 Task: In the Contact  Ellie.Carter@nachi-fujikoshi.co.jp, Create email and send with subject: 'We're Thrilled to Welcome You ', and with mail content 'Good Morning!_x000D_
Ignite your passion for success. Our groundbreaking solution will unleash your potential and open doors to endless opportunities in your industry._x000D_
Best Regards', attach the document: Proposal.doc and insert image: visitingcard.jpg. Below Best Regards, write Wechat and insert the URL: 'www.wechat.com'. Mark checkbox to create task to follow up : In 3 business days . Logged in from softage.1@softage.net
Action: Mouse moved to (89, 60)
Screenshot: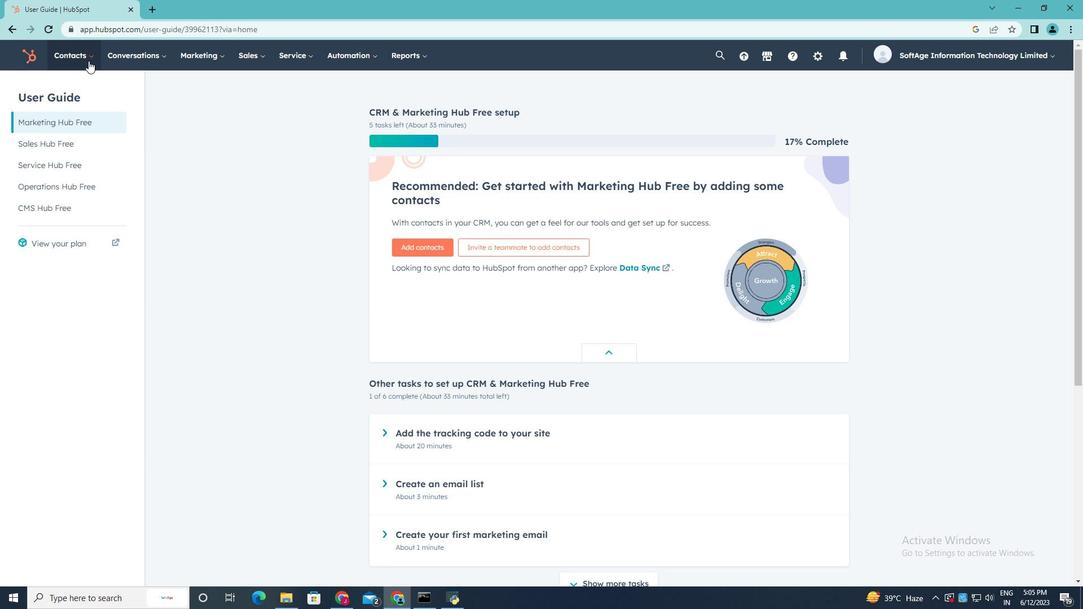 
Action: Mouse pressed left at (89, 60)
Screenshot: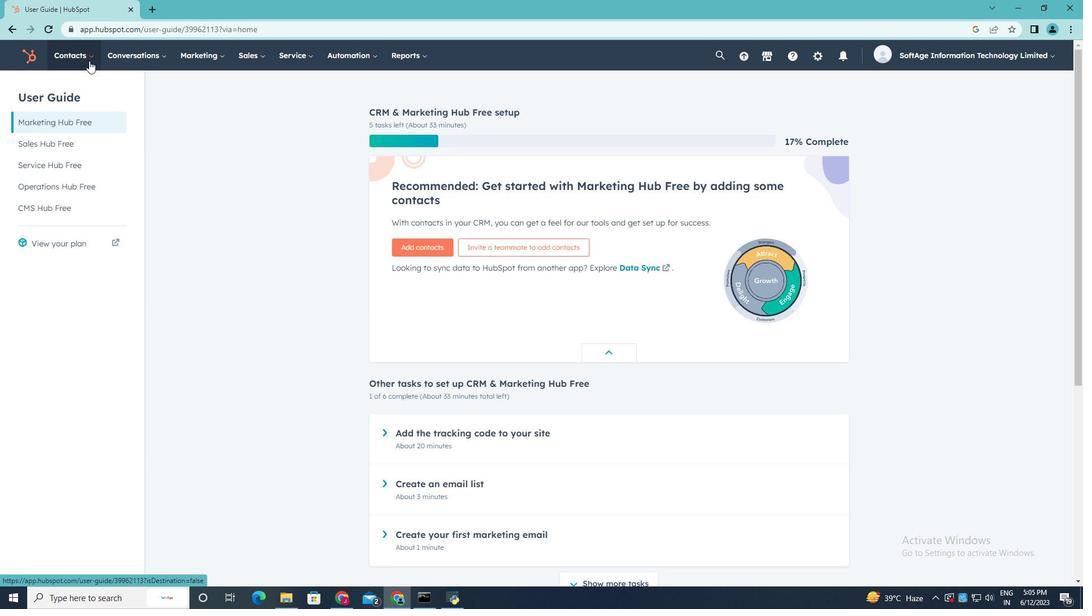 
Action: Mouse moved to (91, 91)
Screenshot: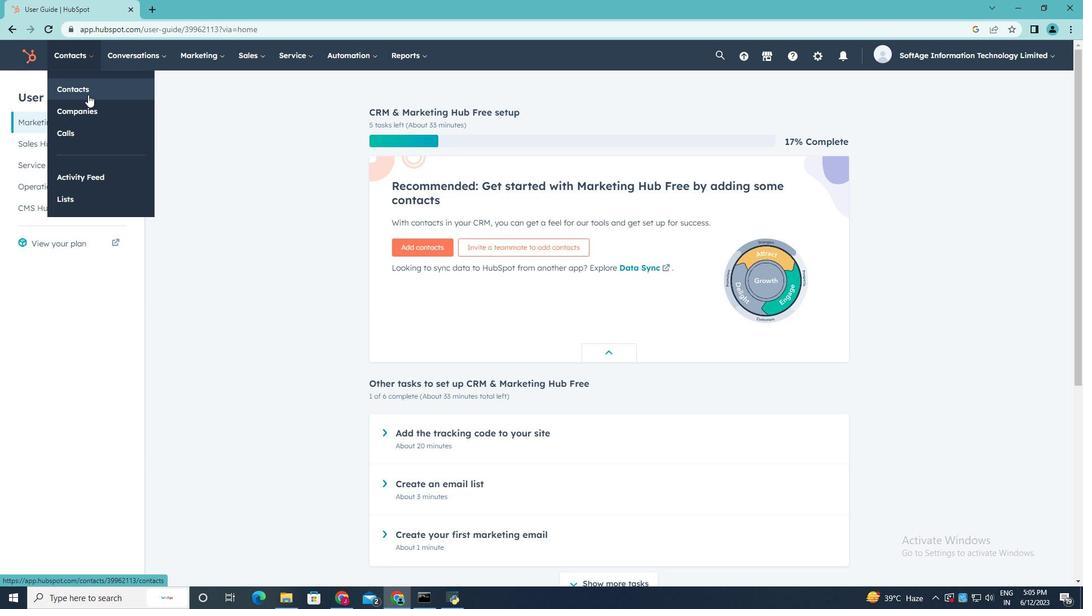 
Action: Mouse pressed left at (91, 91)
Screenshot: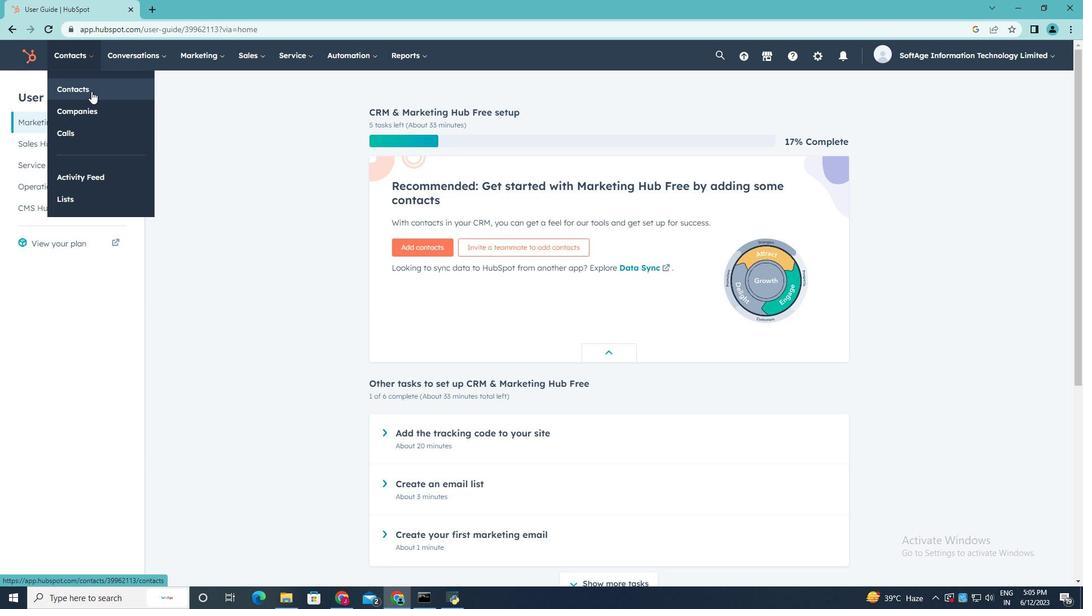 
Action: Mouse moved to (98, 186)
Screenshot: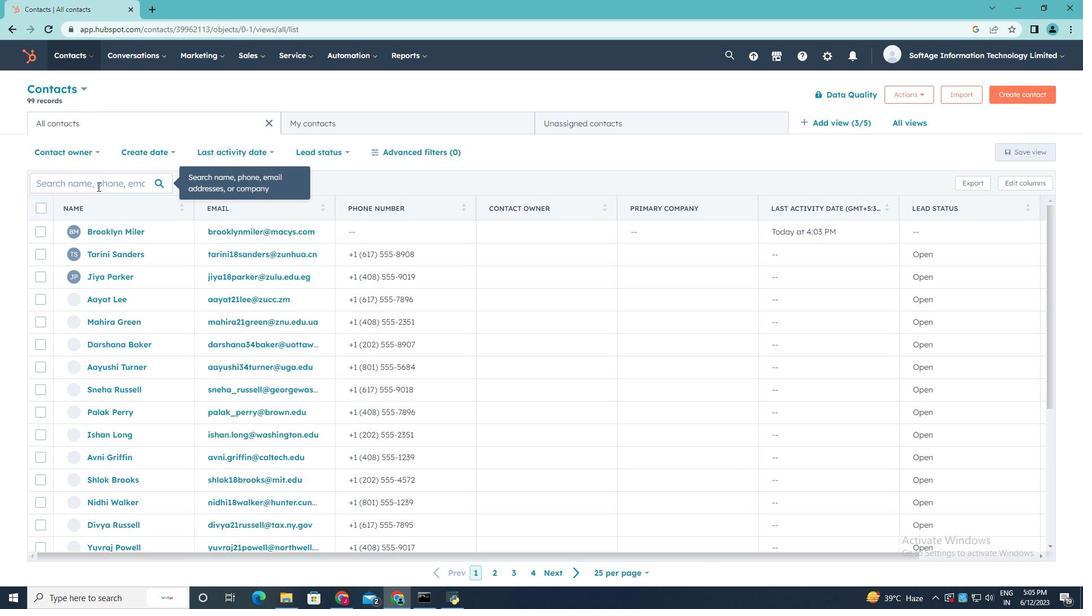 
Action: Mouse pressed left at (98, 186)
Screenshot: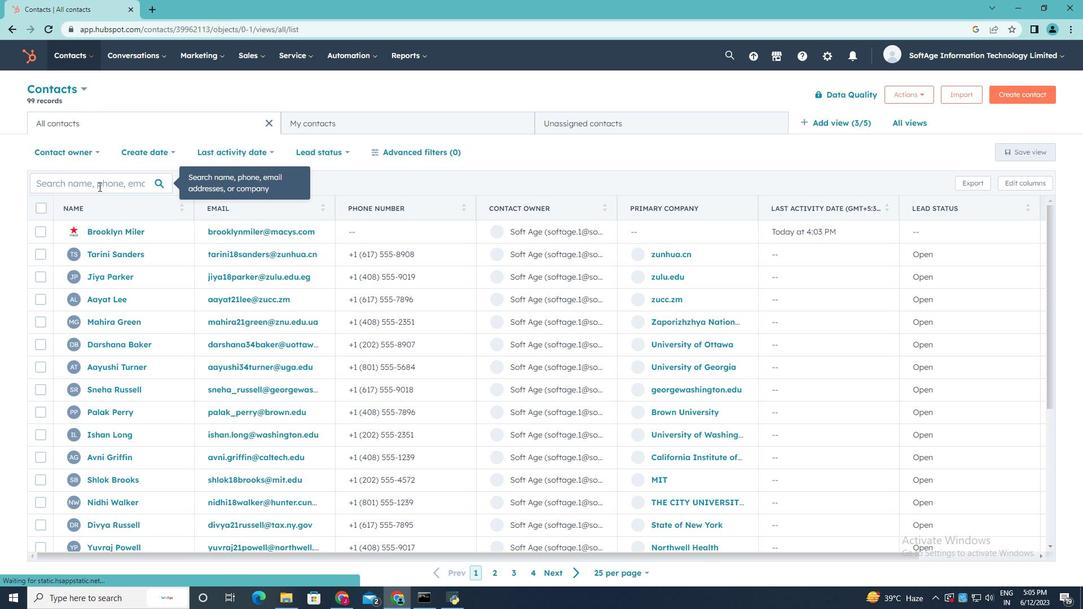 
Action: Mouse moved to (98, 186)
Screenshot: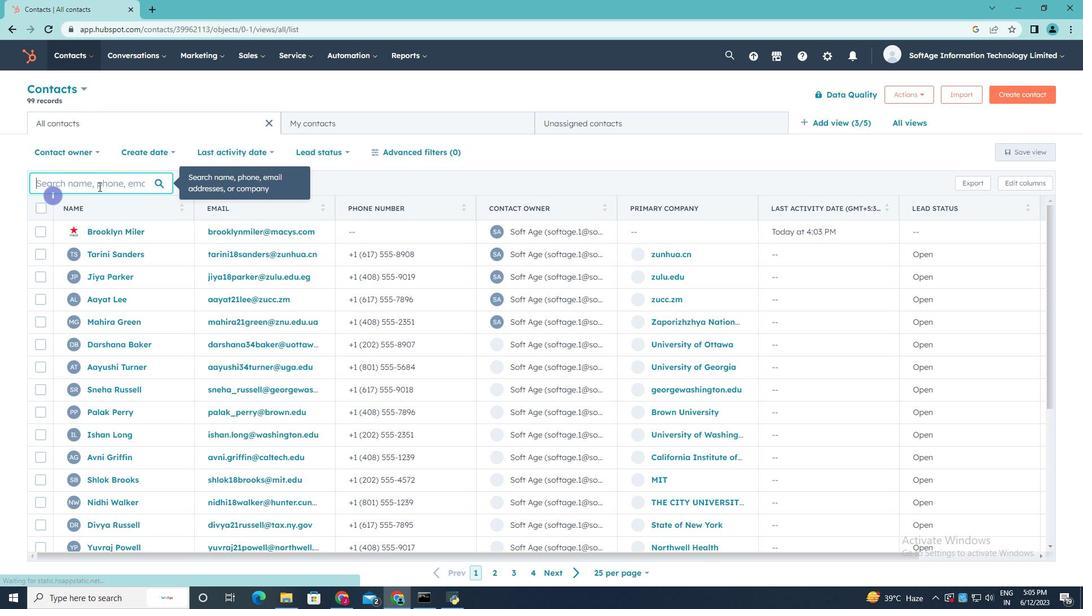 
Action: Key pressed <Key.shift>Ellie.<Key.shift>Carter<Key.shift><Key.shift>@nachi-fujikoshoi<Key.backspace><Key.backspace>i.co.jp
Screenshot: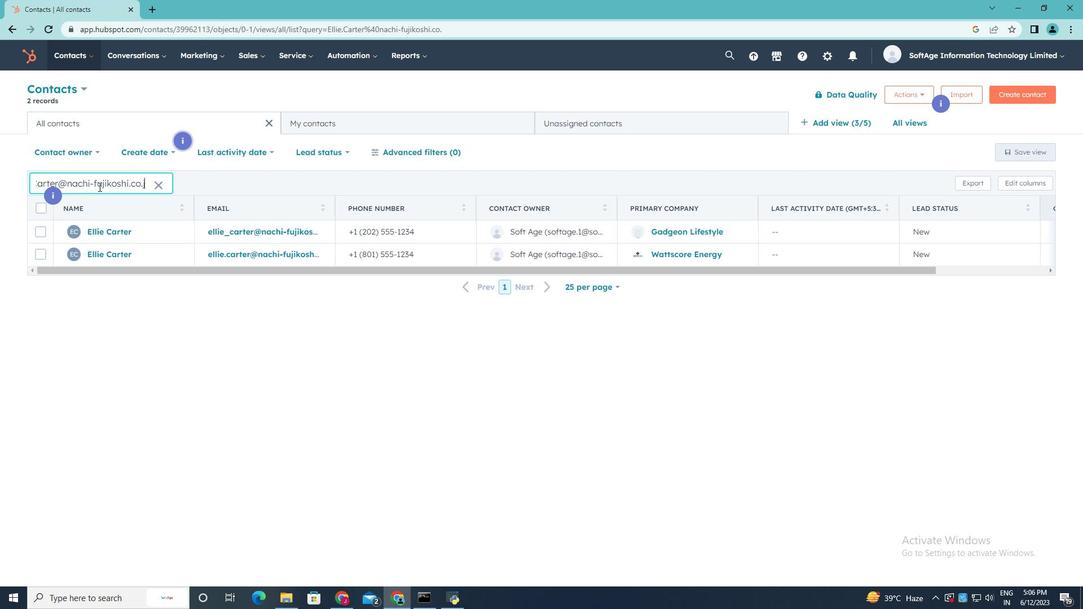 
Action: Mouse moved to (104, 254)
Screenshot: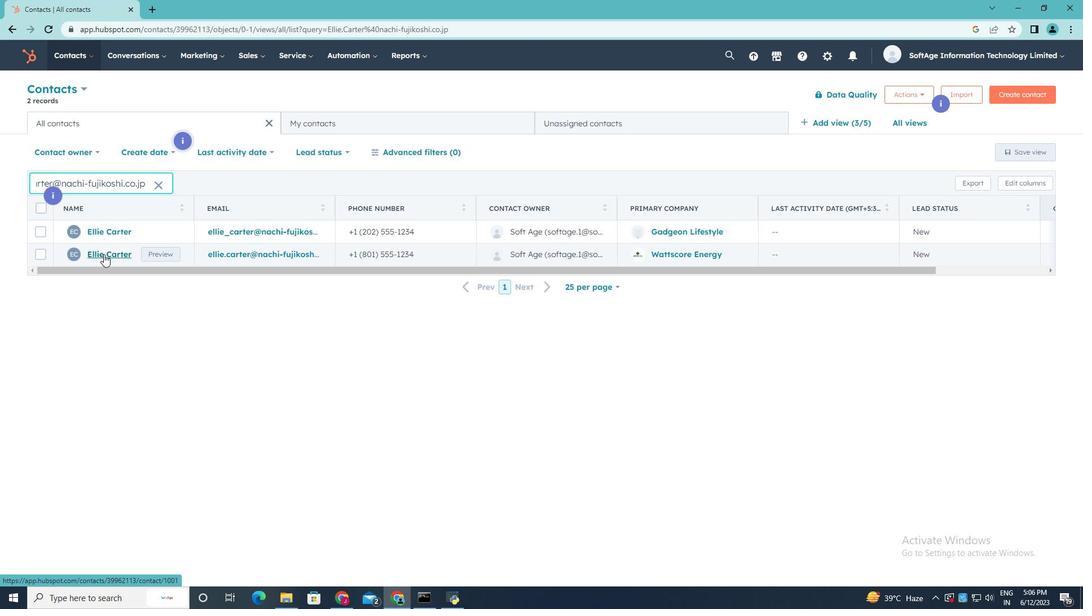 
Action: Mouse pressed left at (104, 254)
Screenshot: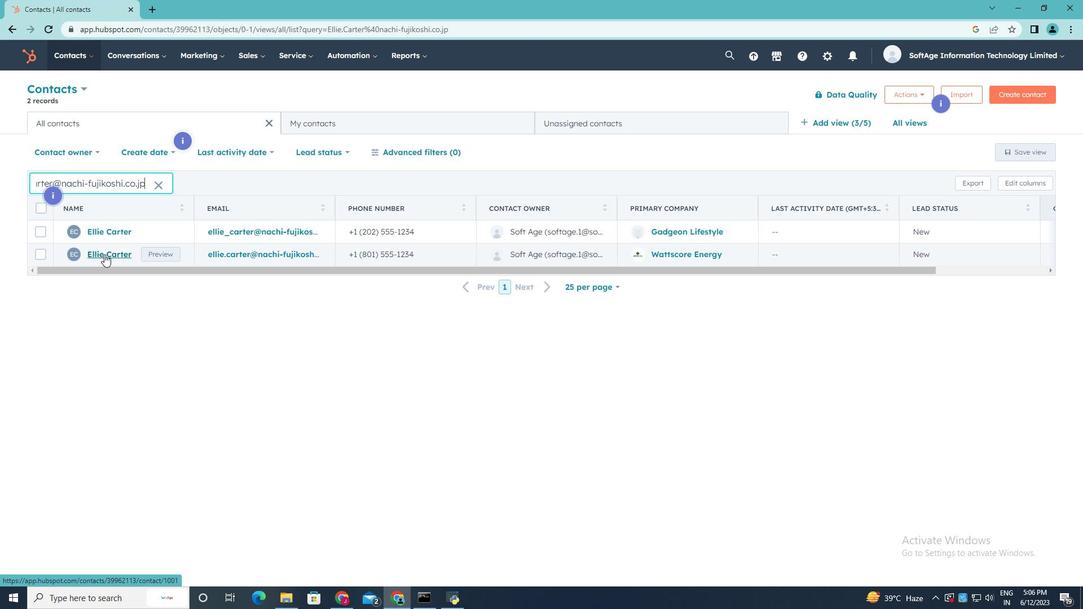 
Action: Mouse moved to (104, 254)
Screenshot: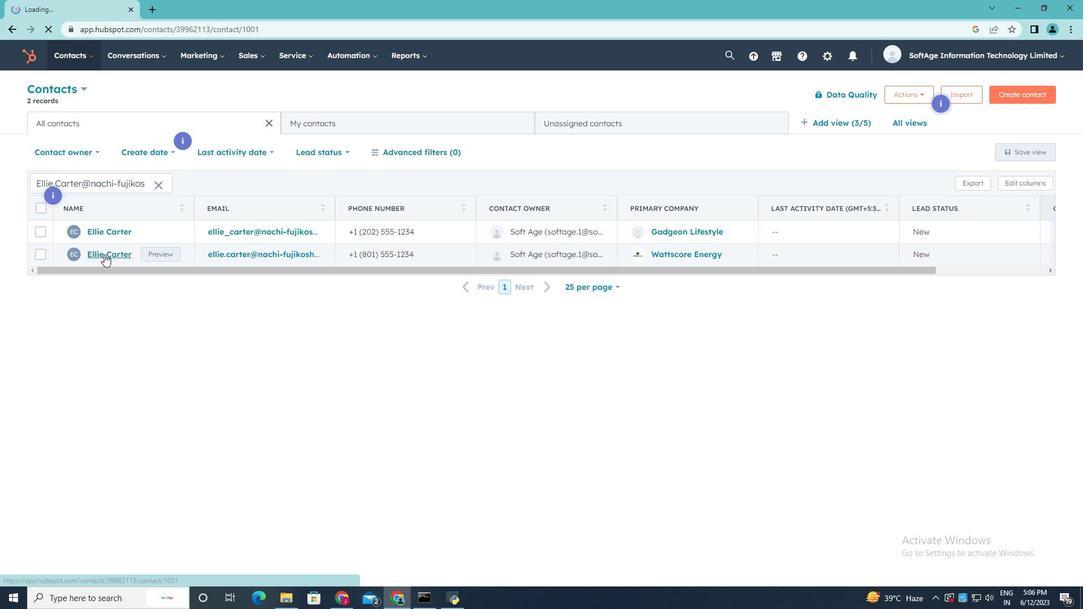 
Action: Mouse scrolled (104, 254) with delta (0, 0)
Screenshot: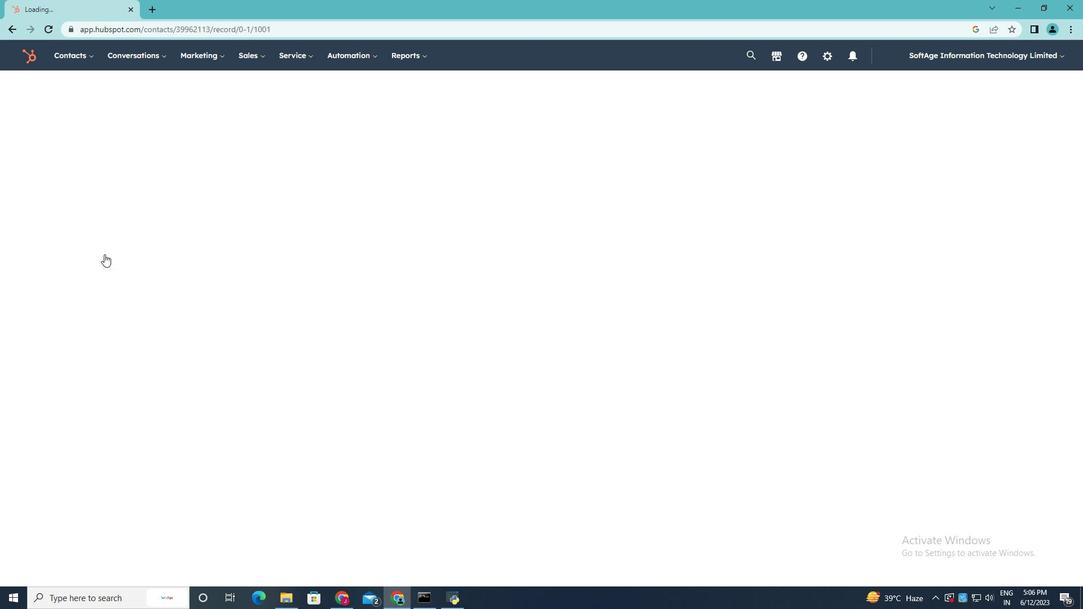 
Action: Mouse moved to (77, 191)
Screenshot: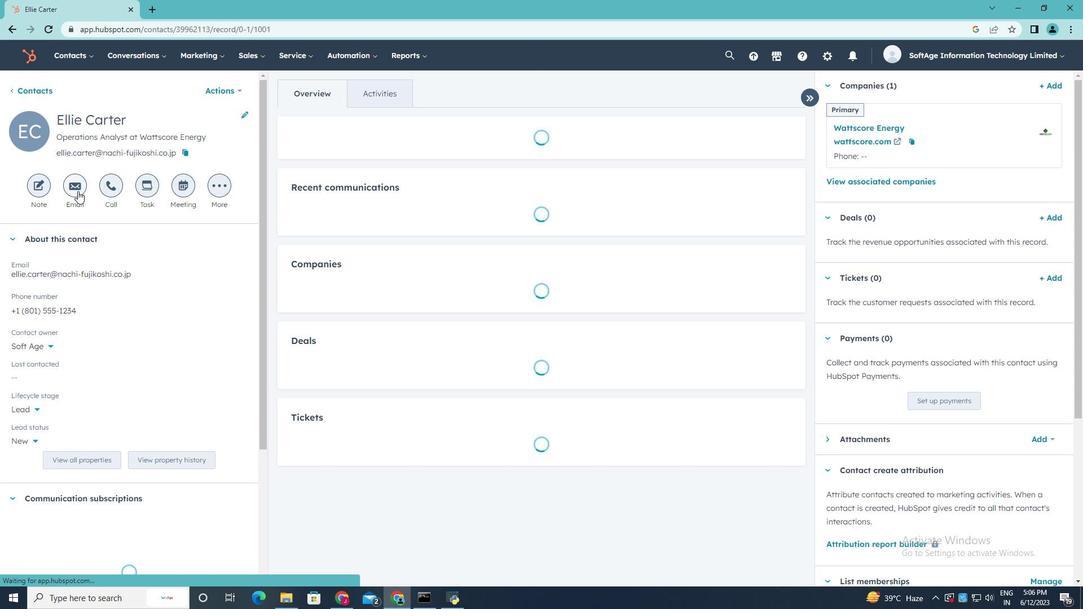 
Action: Mouse pressed left at (77, 191)
Screenshot: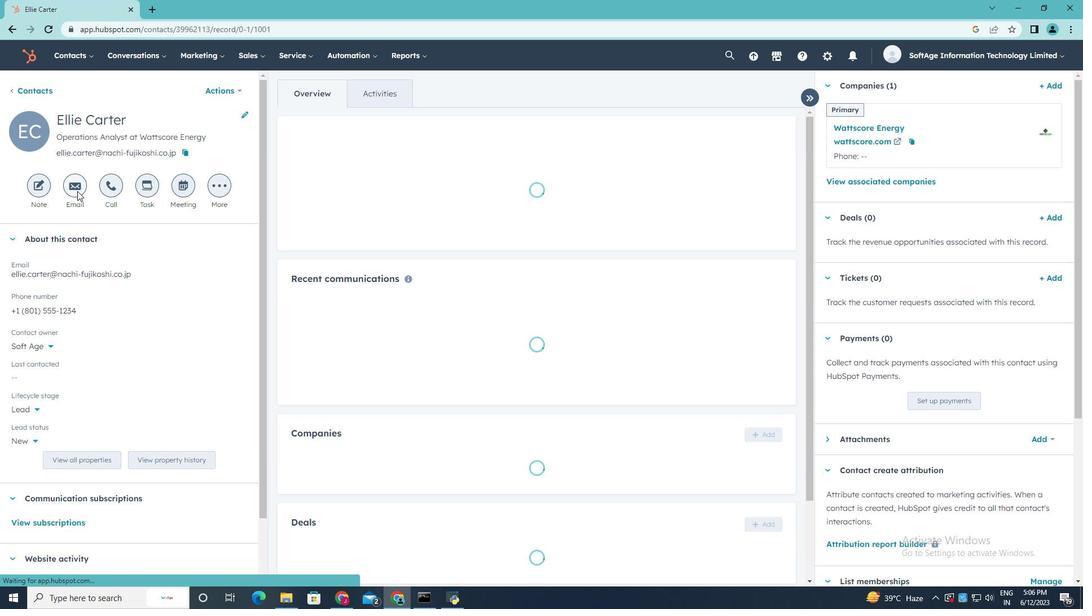 
Action: Mouse moved to (642, 400)
Screenshot: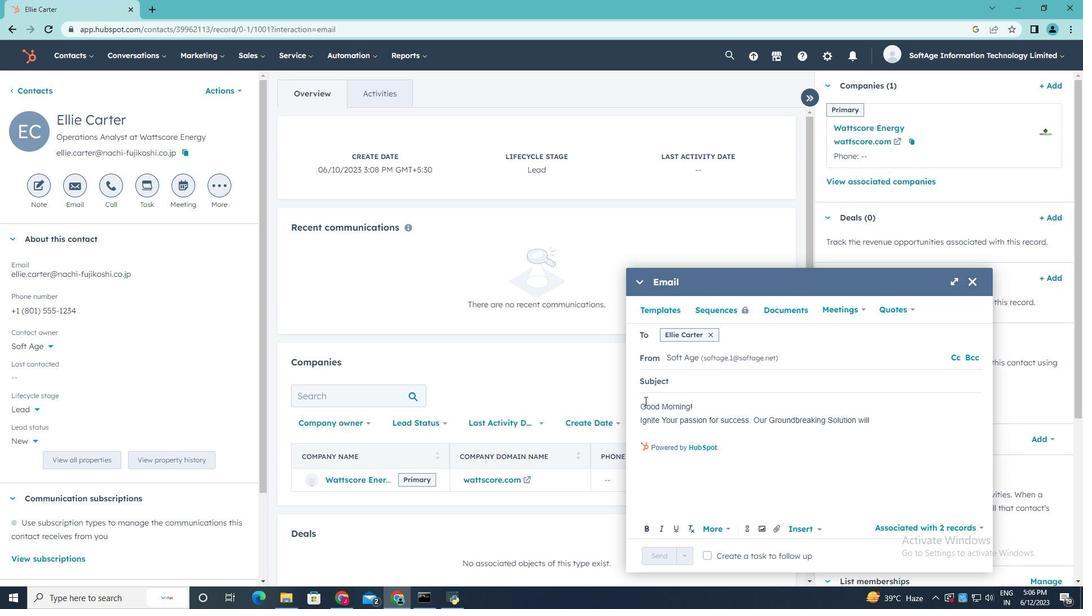 
Action: Mouse pressed left at (642, 400)
Screenshot: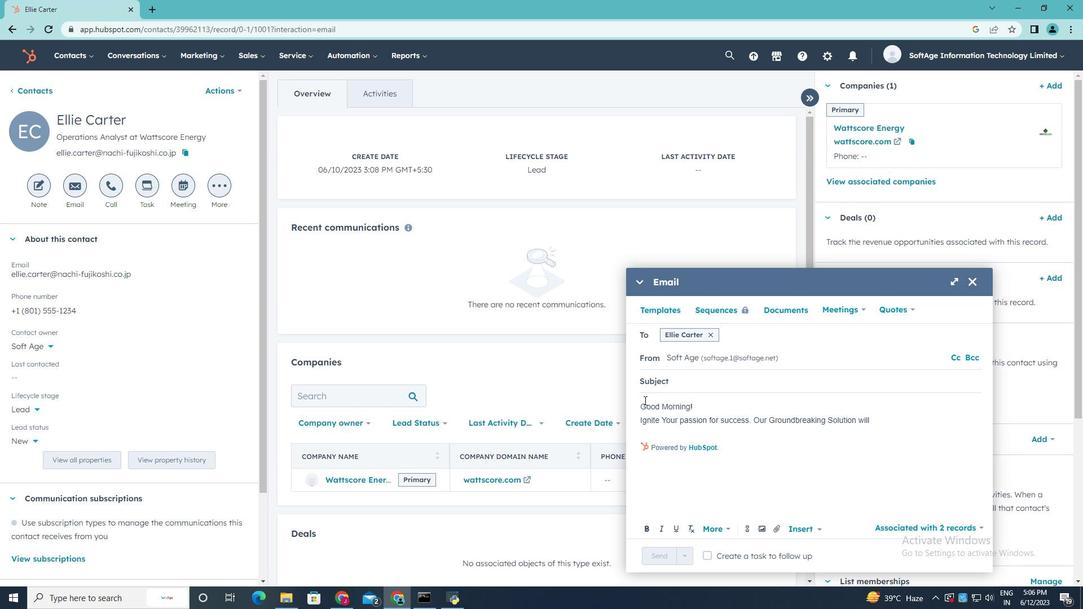 
Action: Mouse moved to (918, 440)
Screenshot: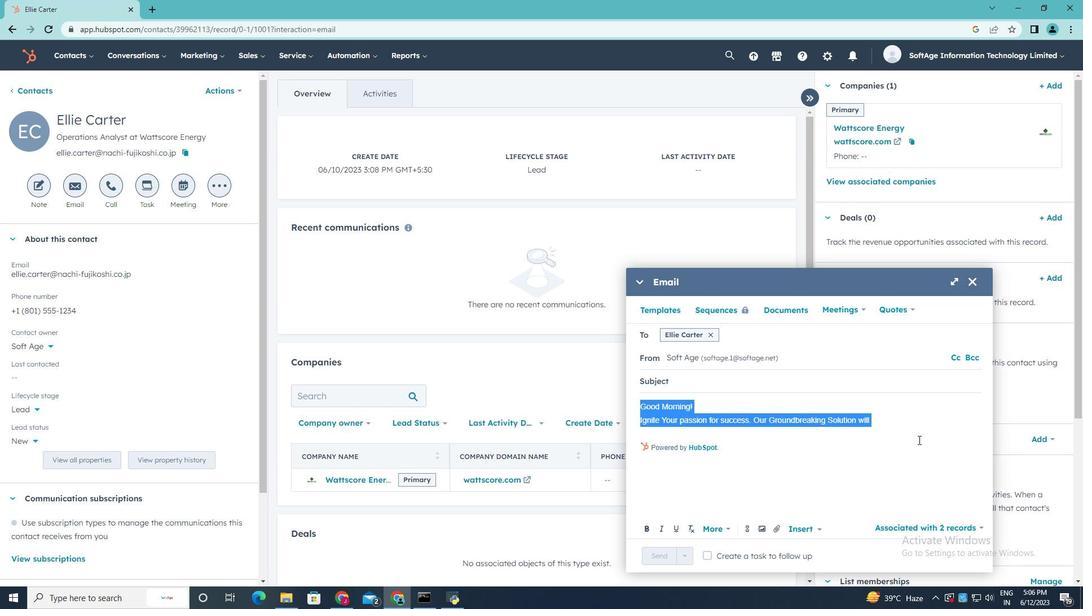 
Action: Key pressed <Key.backspace>
Screenshot: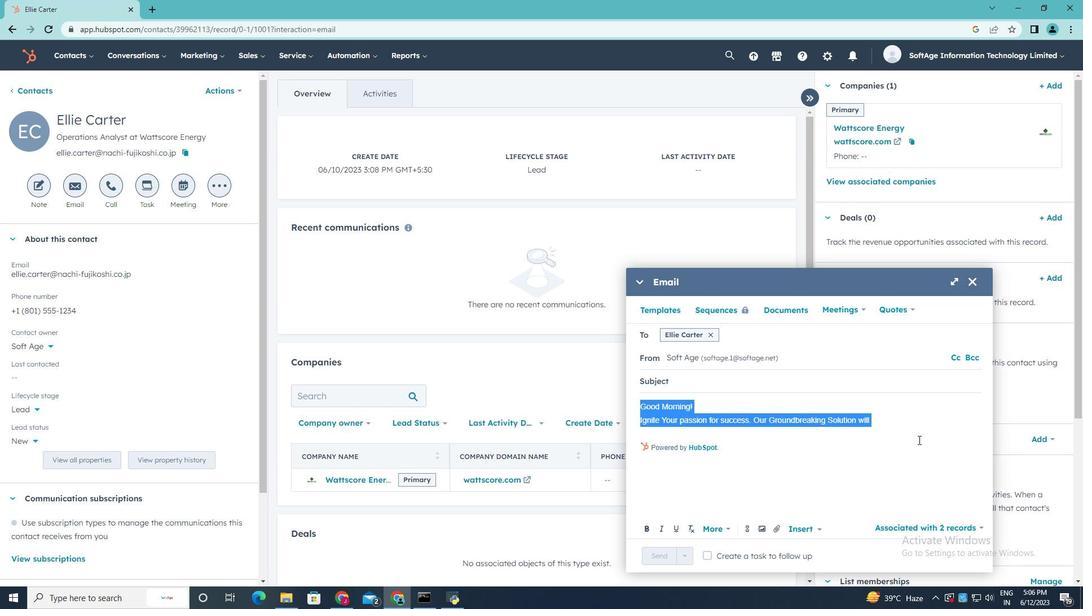 
Action: Mouse moved to (704, 381)
Screenshot: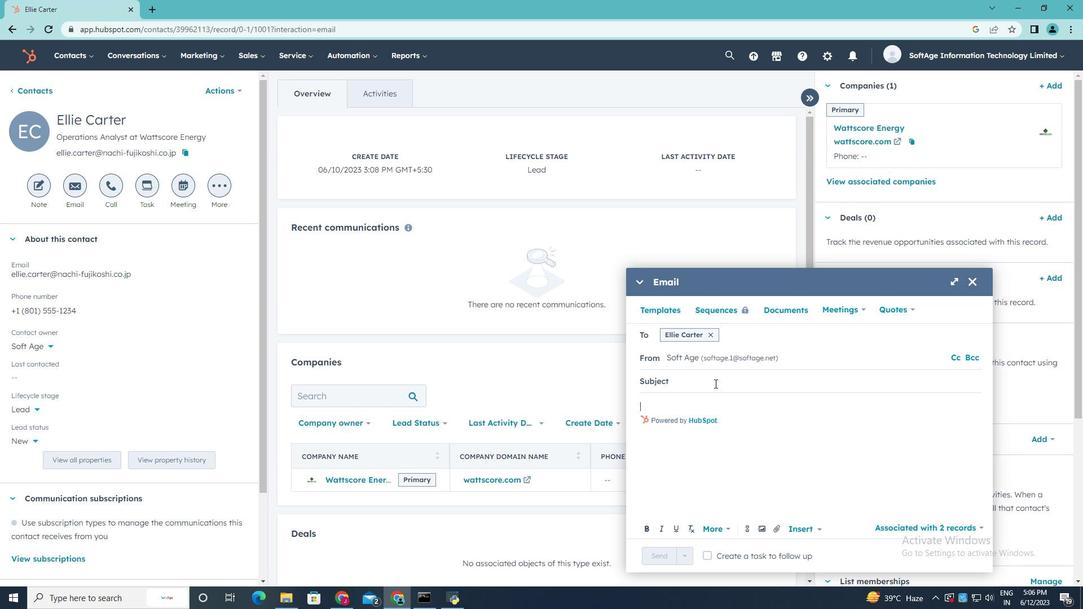 
Action: Mouse pressed left at (704, 381)
Screenshot: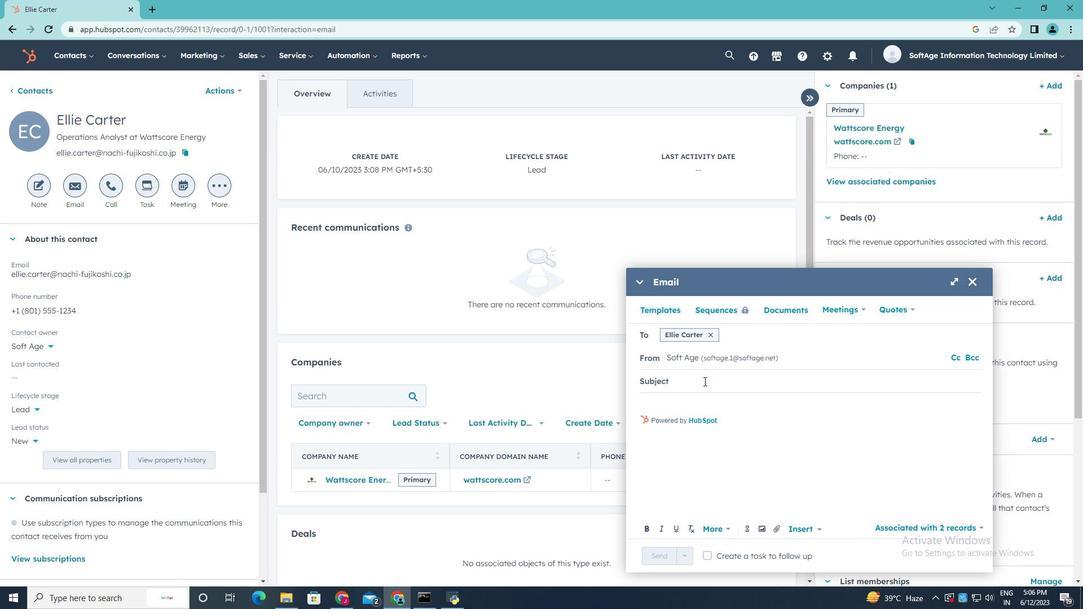 
Action: Mouse moved to (705, 380)
Screenshot: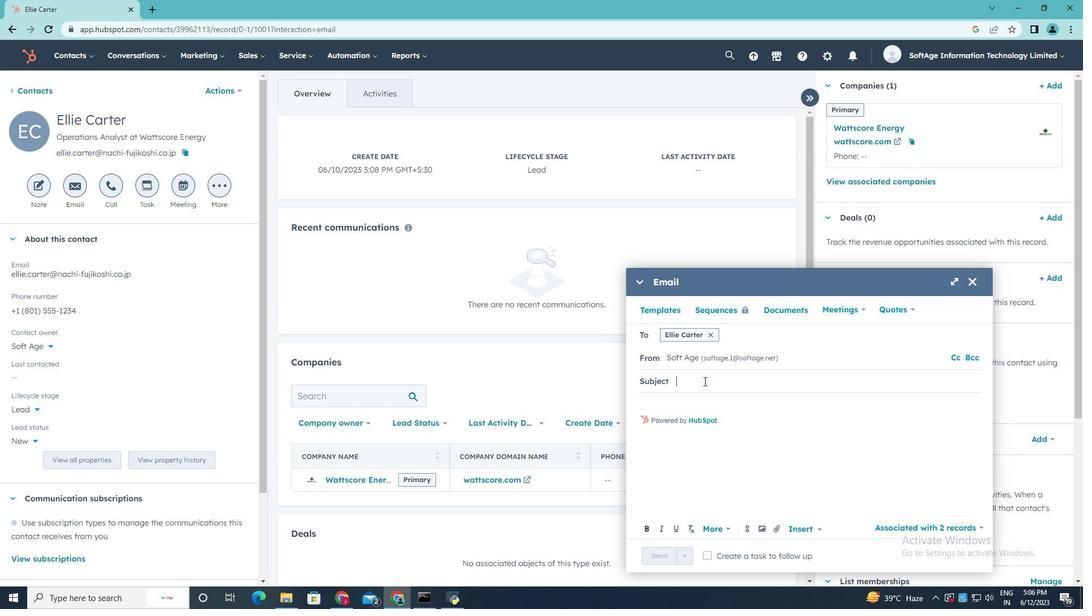 
Action: Key pressed <Key.shift>We're<Key.space><Key.shift><Key.shift><Key.shift>Thrilled<Key.space><Key.shift>to<Key.space><Key.shift><Key.shift><Key.shift><Key.shift><Key.shift><Key.shift><Key.shift><Key.shift><Key.shift><Key.shift><Key.shift><Key.shift><Key.shift><Key.shift><Key.shift><Key.shift><Key.shift><Key.shift><Key.shift><Key.shift>Welcome<Key.space><Key.shift><Key.shift><Key.shift><Key.shift>You
Screenshot: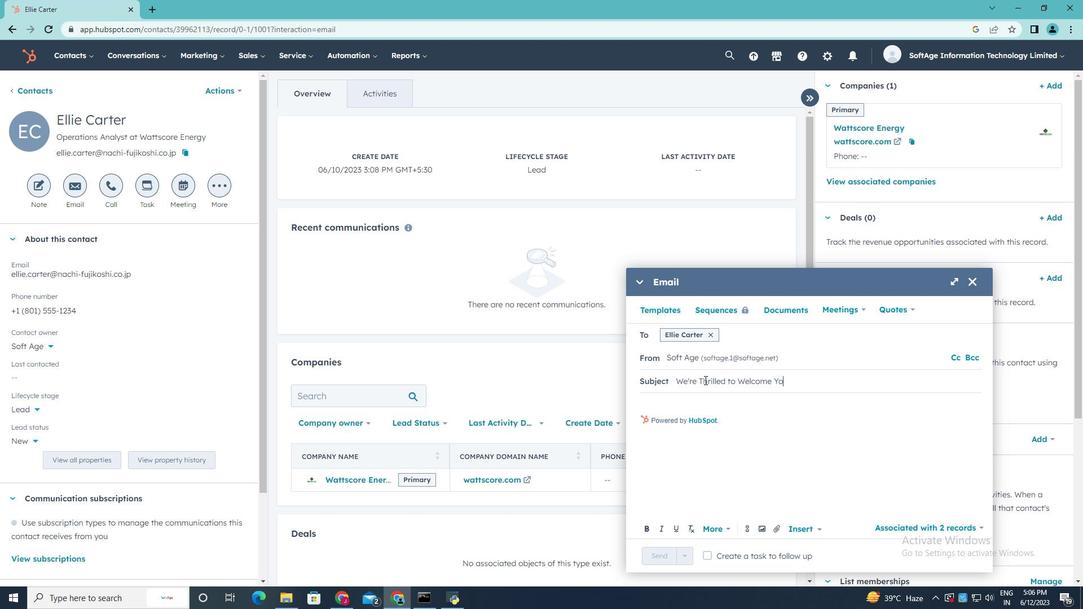 
Action: Mouse moved to (650, 401)
Screenshot: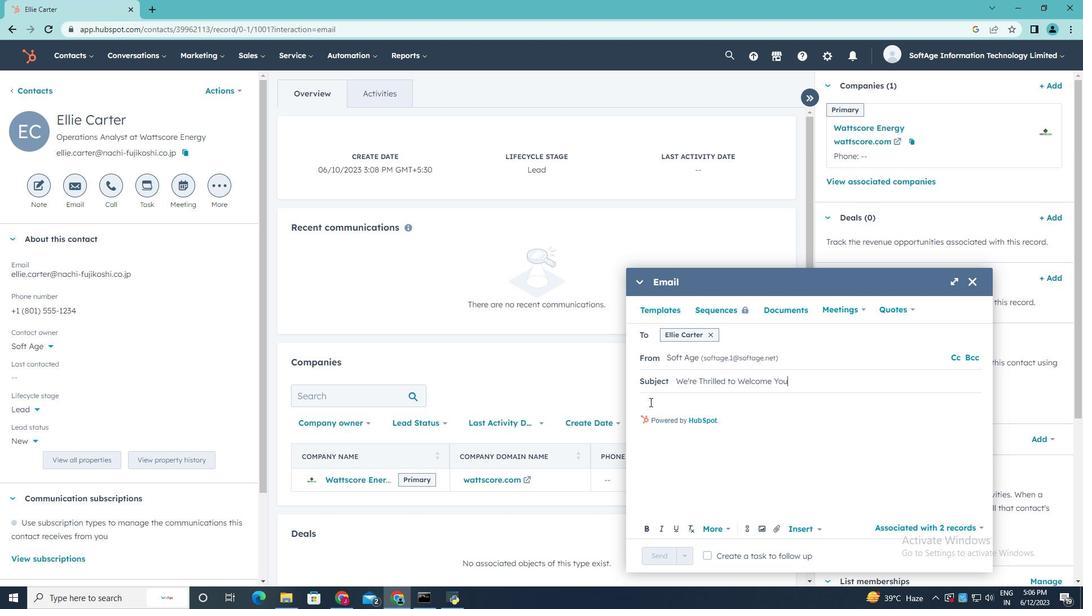 
Action: Mouse pressed left at (650, 401)
Screenshot: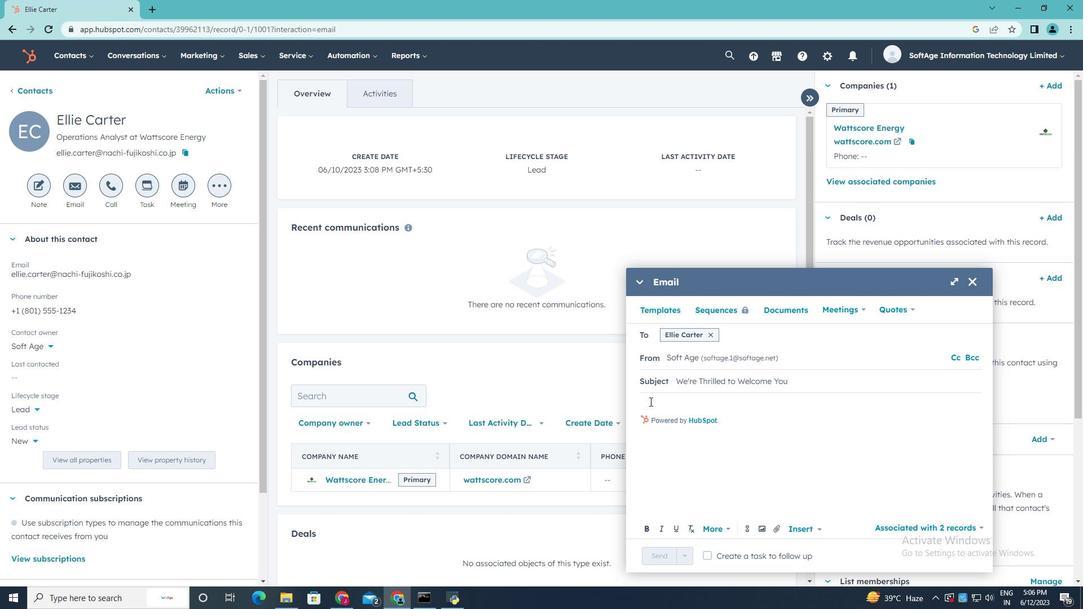 
Action: Key pressed <Key.shift><Key.shift>Good<Key.space><Key.shift>Morning<Key.shift>!<Key.enter><Key.shift><Key.shift><Key.shift><Key.shift>Ignite<Key.space><Key.shift>Your<Key.space>passion<Key.space>for<Key.space>success.<Key.space><Key.shift>Our<Key.space>groundbreaking<Key.space>solution<Key.space>will<Key.space>unleash<Key.space>your<Key.space>poti<Key.backspace>ential<Key.space>and<Key.space>open<Key.space>doors<Key.space>to<Key.space>endless<Key.space>opportunities<Key.space>in<Key.space>your<Key.space>industry.<Key.enter><Key.enter><Key.shift><Key.shift><Key.shift><Key.shift><Key.shift><Key.shift><Key.shift><Key.shift><Key.shift><Key.shift><Key.shift><Key.shift><Key.shift>Best<Key.space><Key.shift><Key.shift><Key.shift><Key.shift><Key.shift><Key.shift>Regards
Screenshot: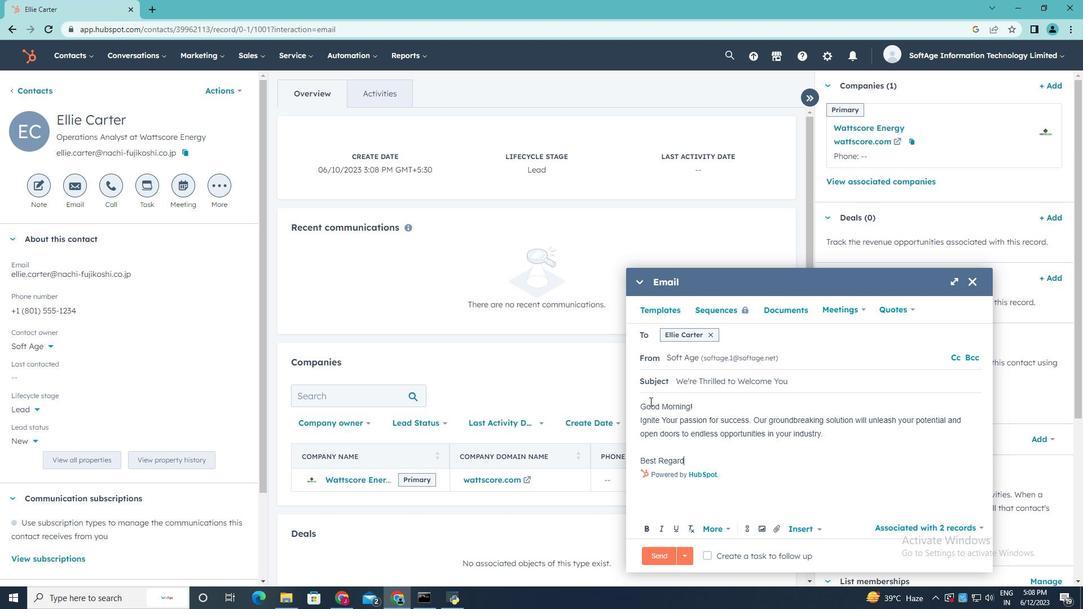 
Action: Mouse moved to (777, 527)
Screenshot: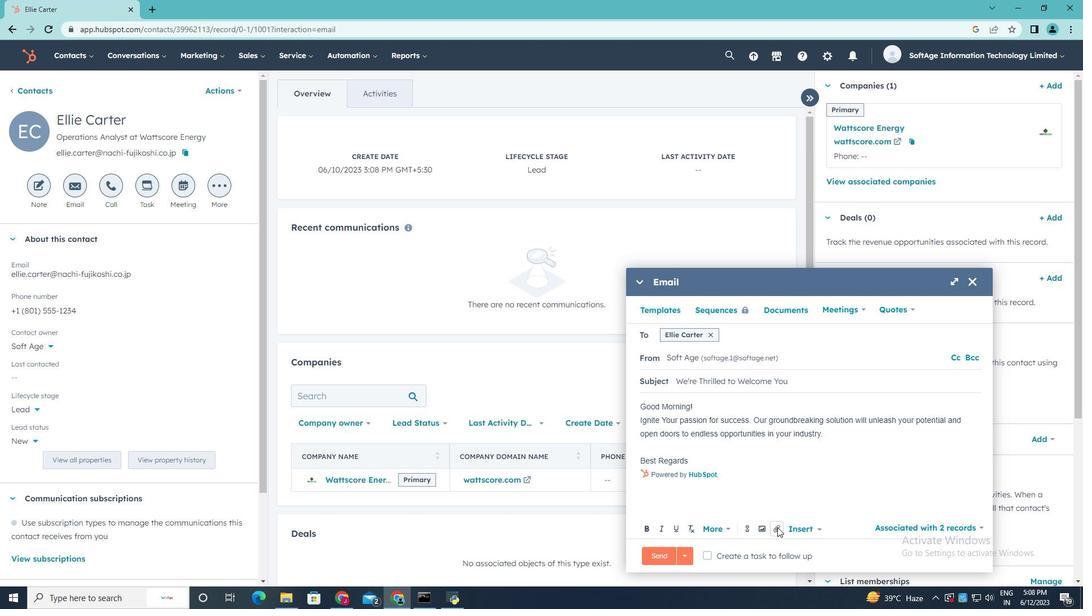 
Action: Mouse pressed left at (777, 527)
Screenshot: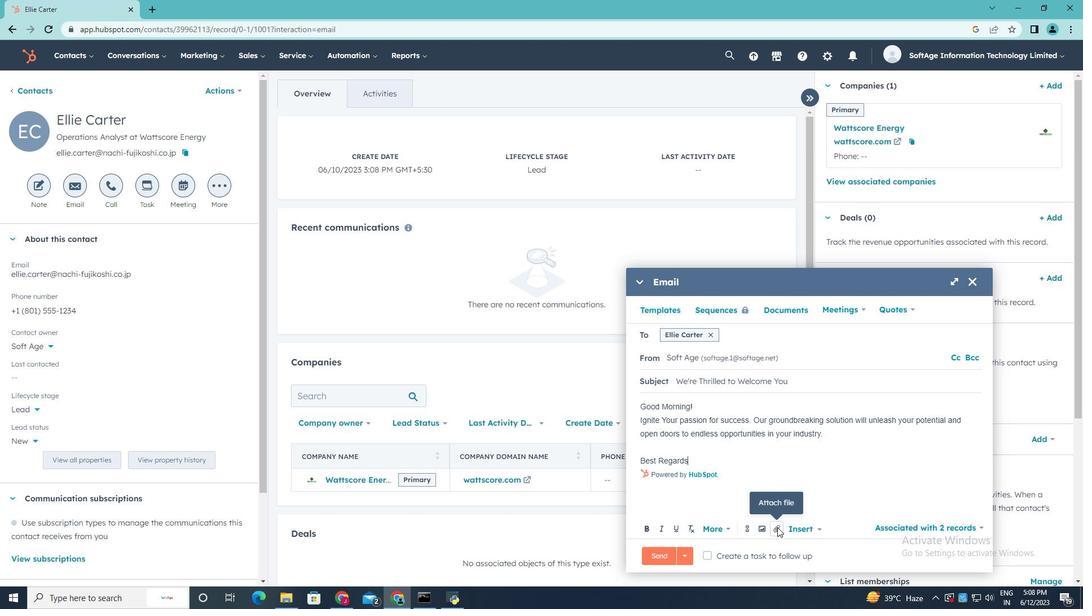 
Action: Mouse moved to (806, 500)
Screenshot: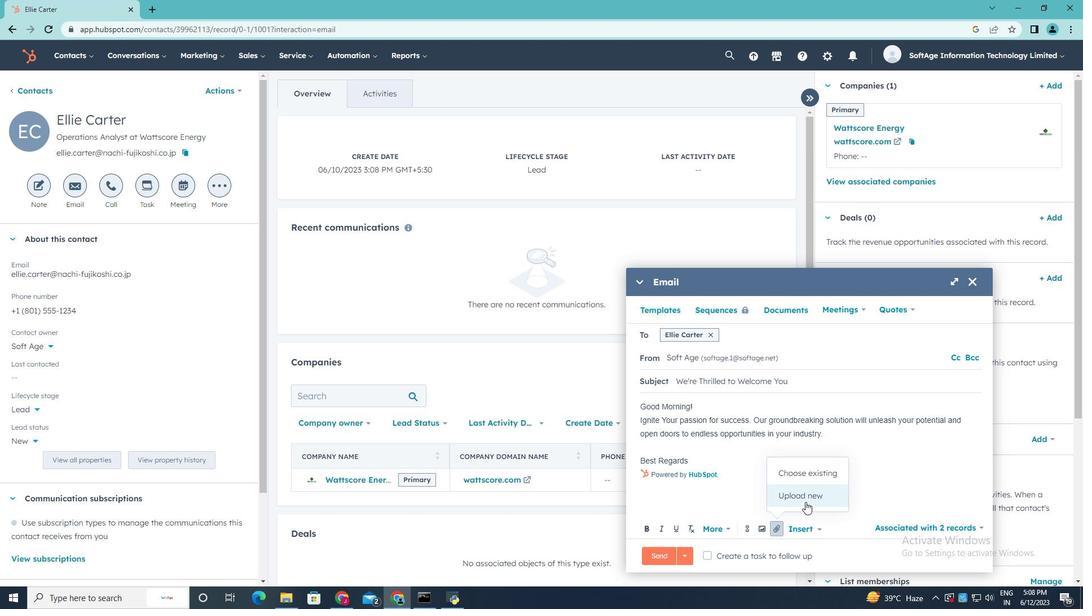
Action: Mouse pressed left at (806, 500)
Screenshot: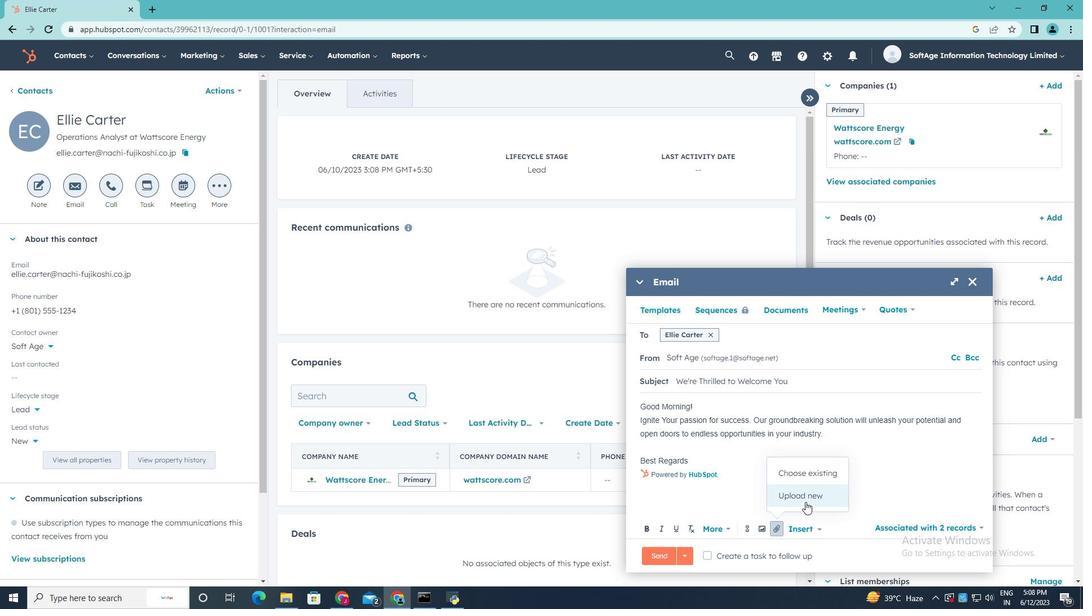 
Action: Mouse moved to (204, 111)
Screenshot: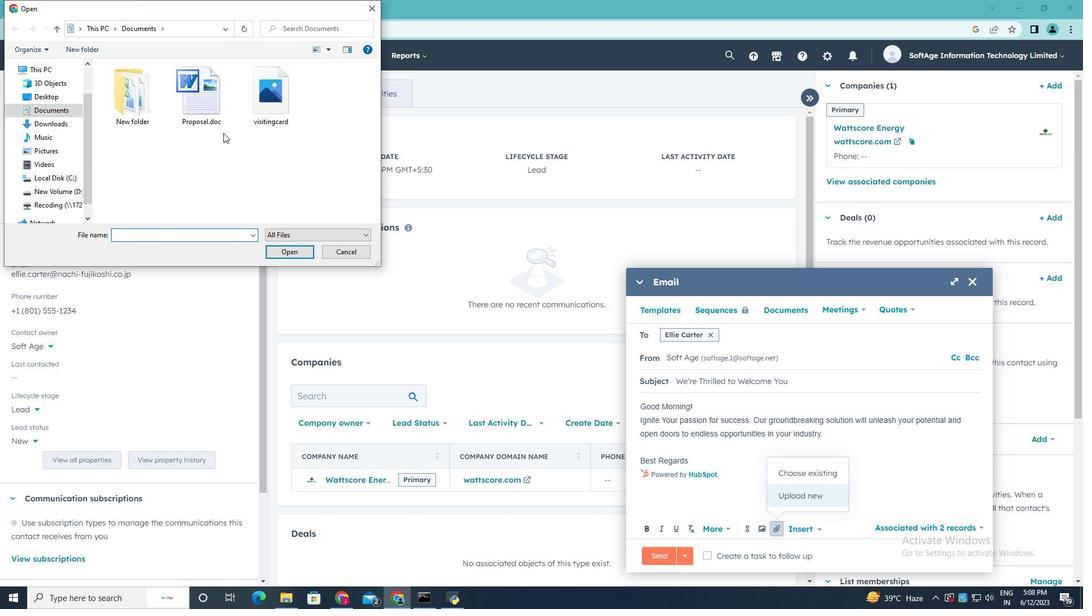 
Action: Mouse pressed left at (204, 111)
Screenshot: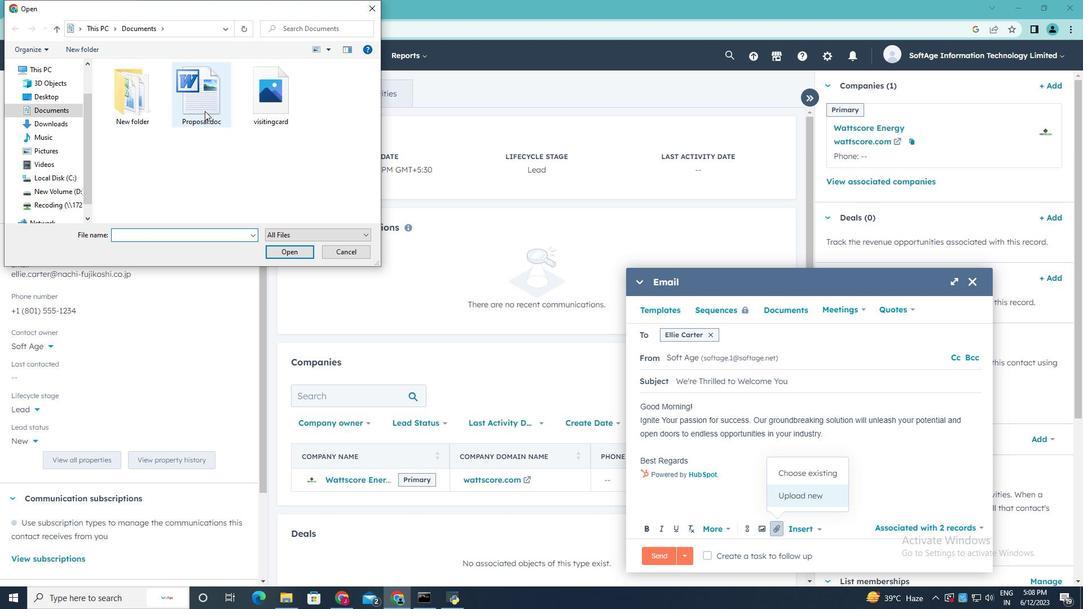 
Action: Mouse moved to (299, 254)
Screenshot: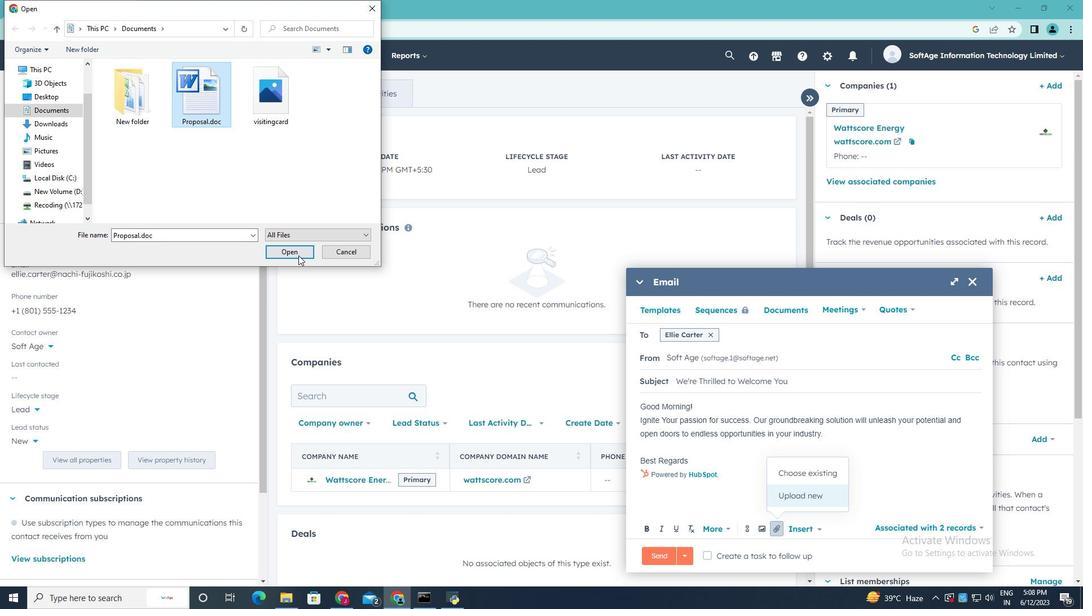 
Action: Mouse pressed left at (299, 254)
Screenshot: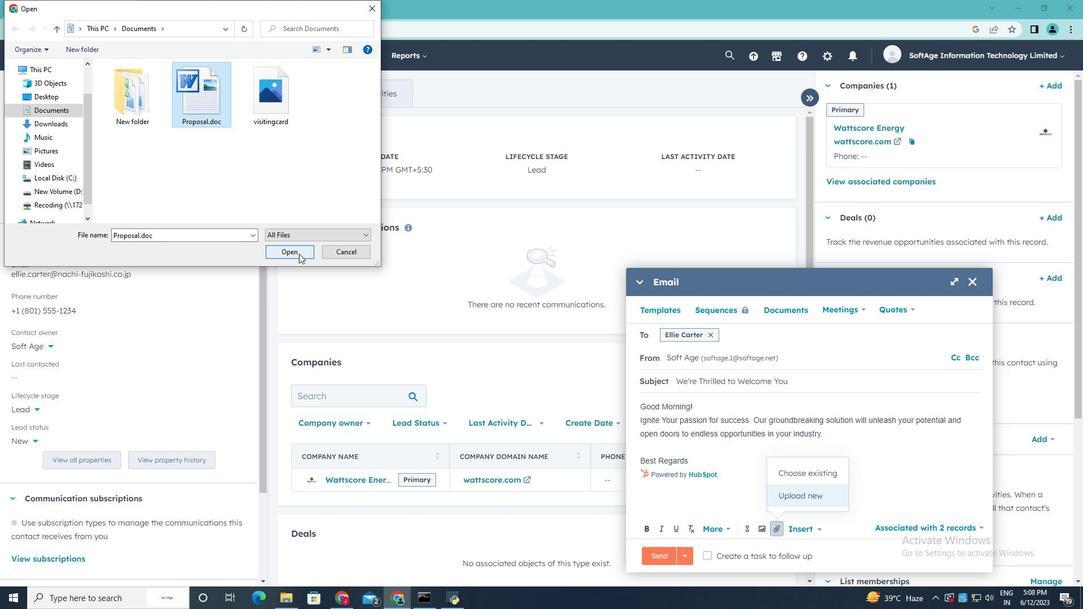 
Action: Mouse moved to (779, 499)
Screenshot: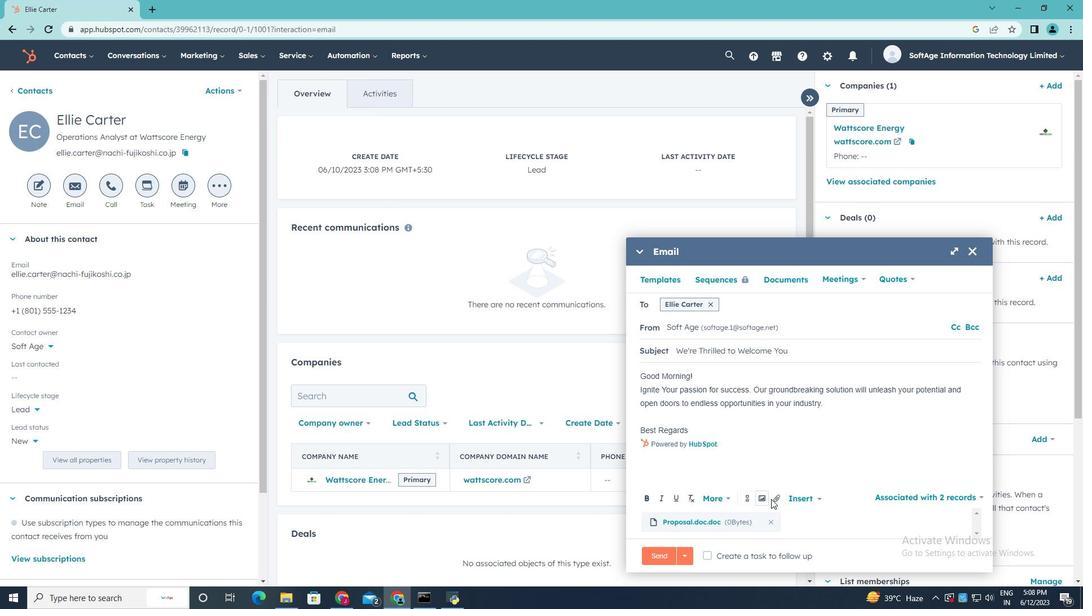 
Action: Mouse pressed left at (779, 499)
Screenshot: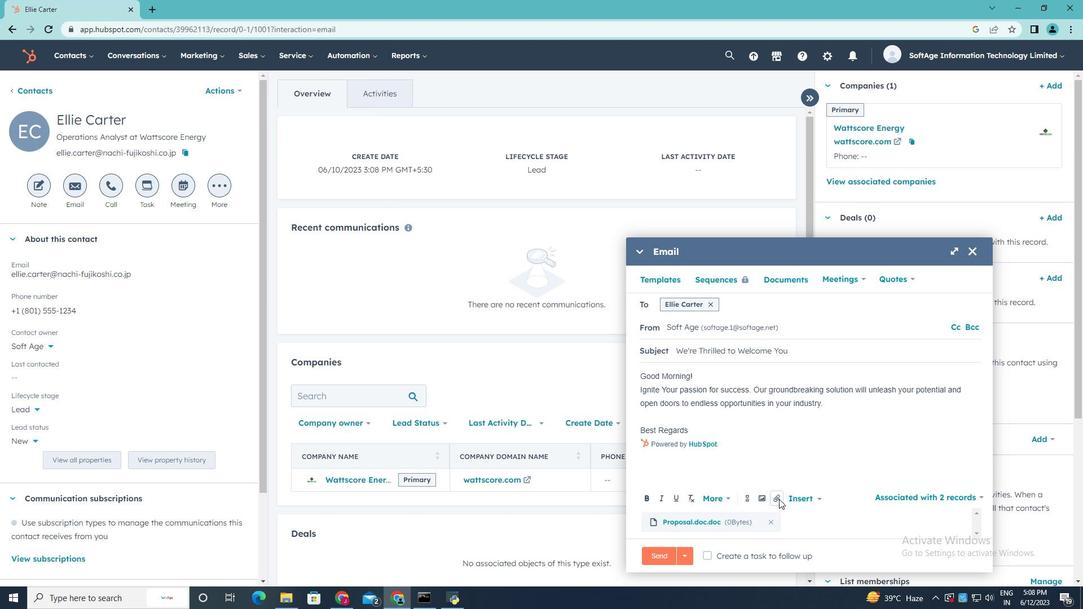 
Action: Mouse moved to (806, 470)
Screenshot: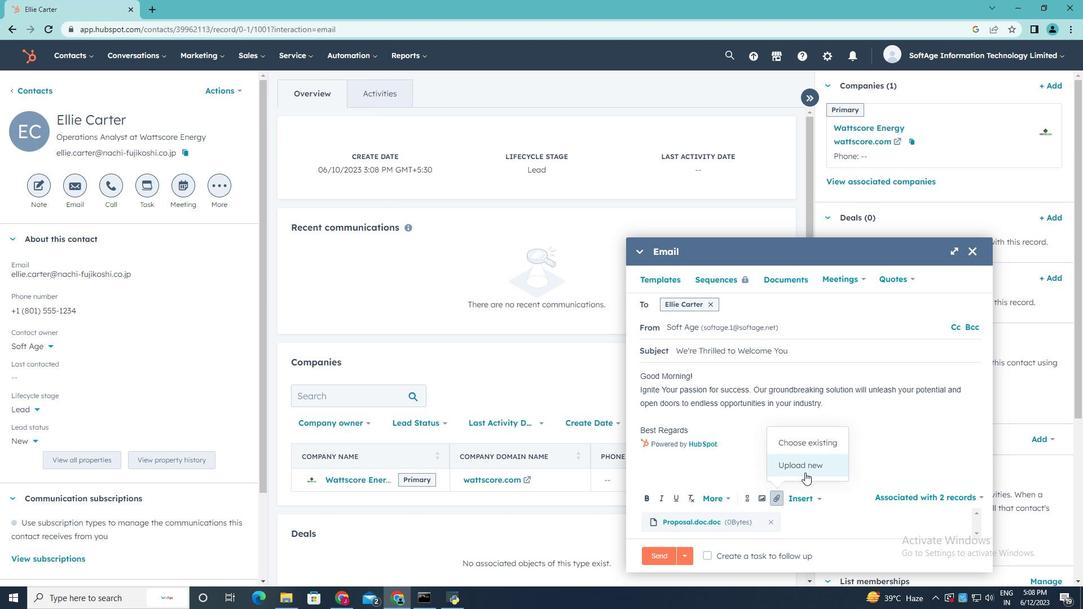 
Action: Mouse pressed left at (806, 470)
Screenshot: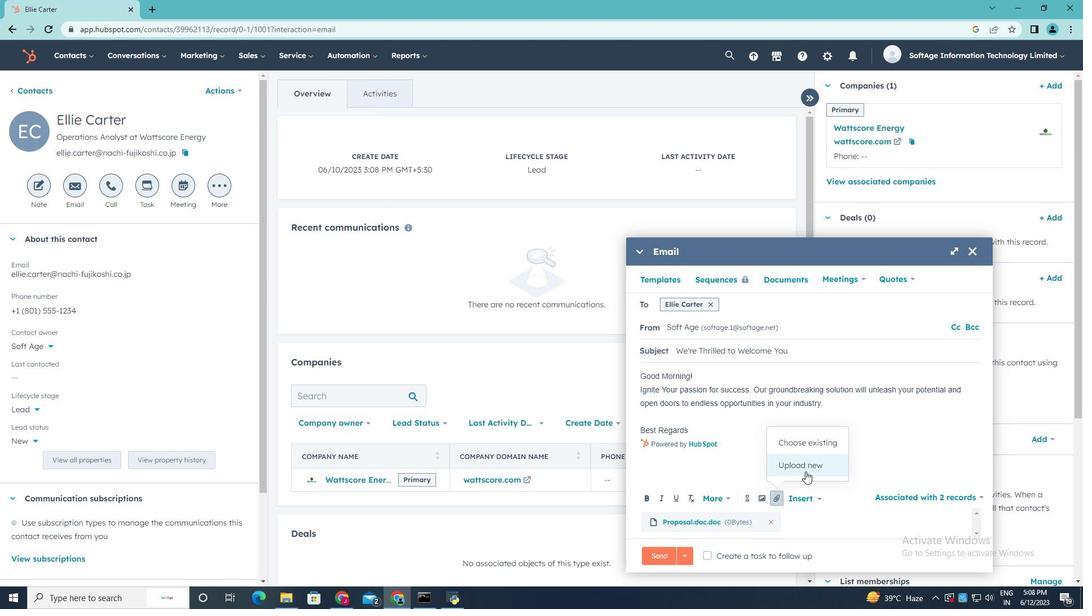 
Action: Mouse moved to (283, 111)
Screenshot: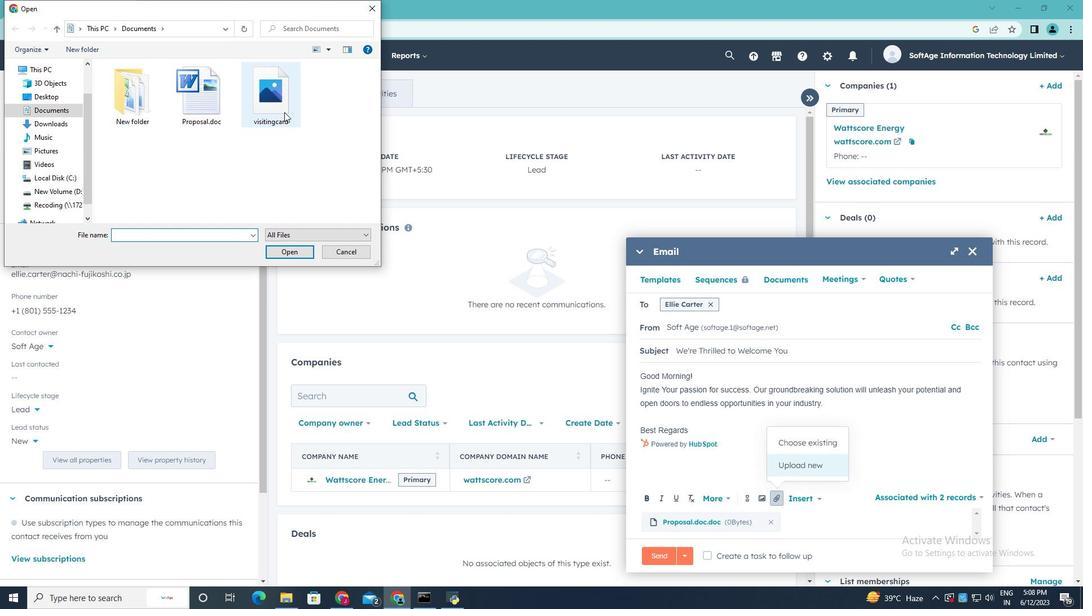 
Action: Mouse pressed left at (283, 111)
Screenshot: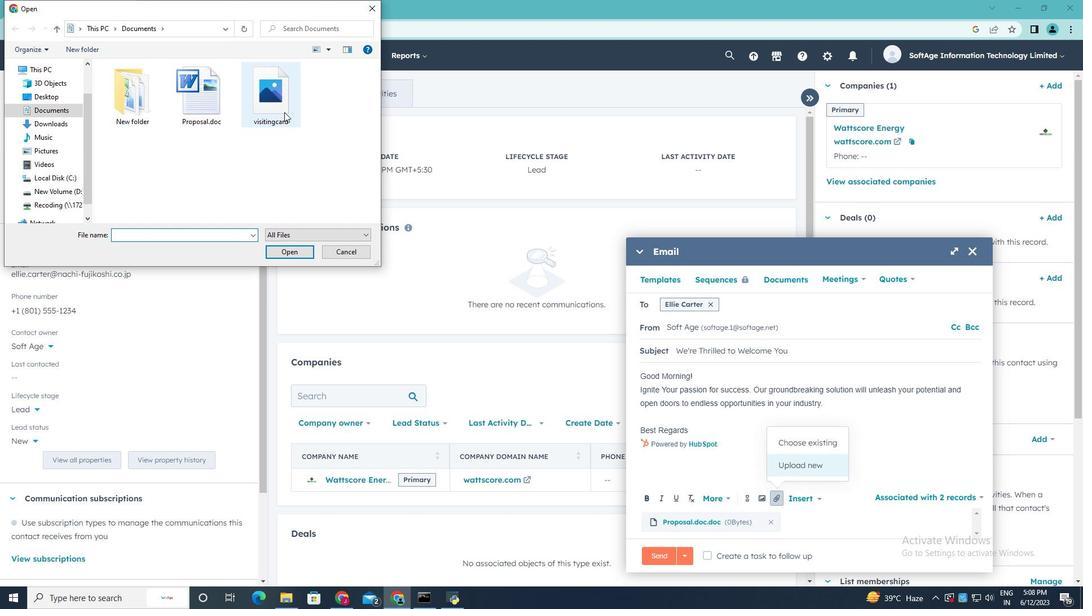 
Action: Mouse moved to (288, 250)
Screenshot: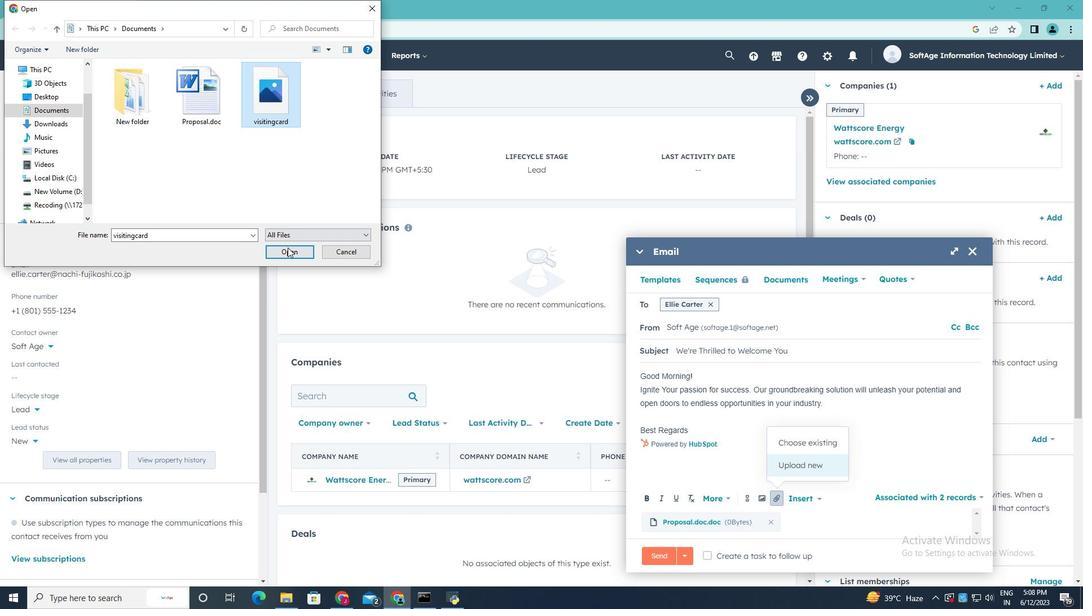 
Action: Mouse pressed left at (288, 250)
Screenshot: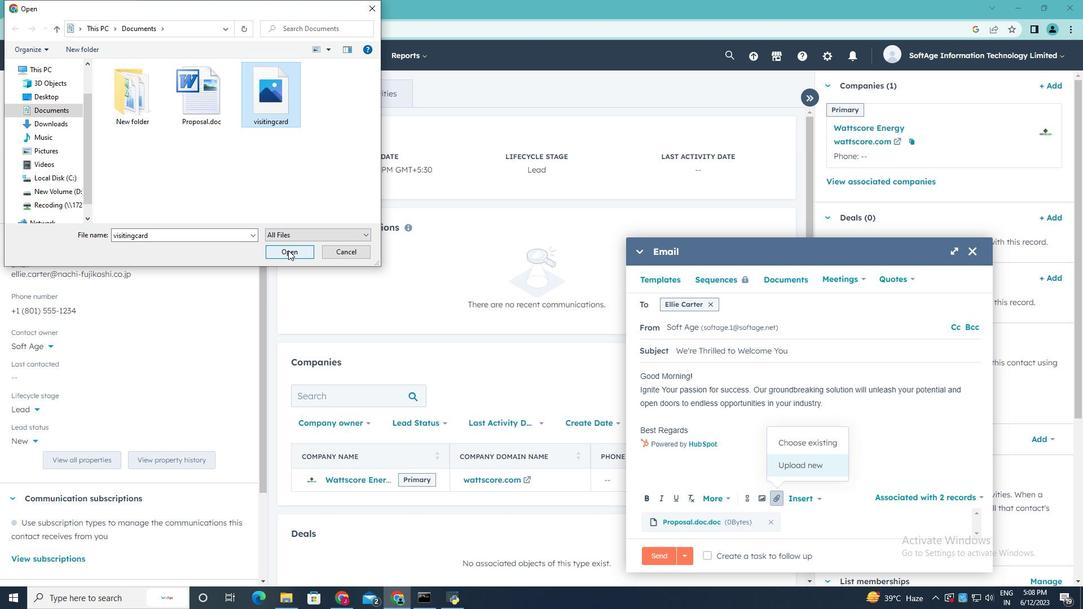 
Action: Mouse moved to (696, 428)
Screenshot: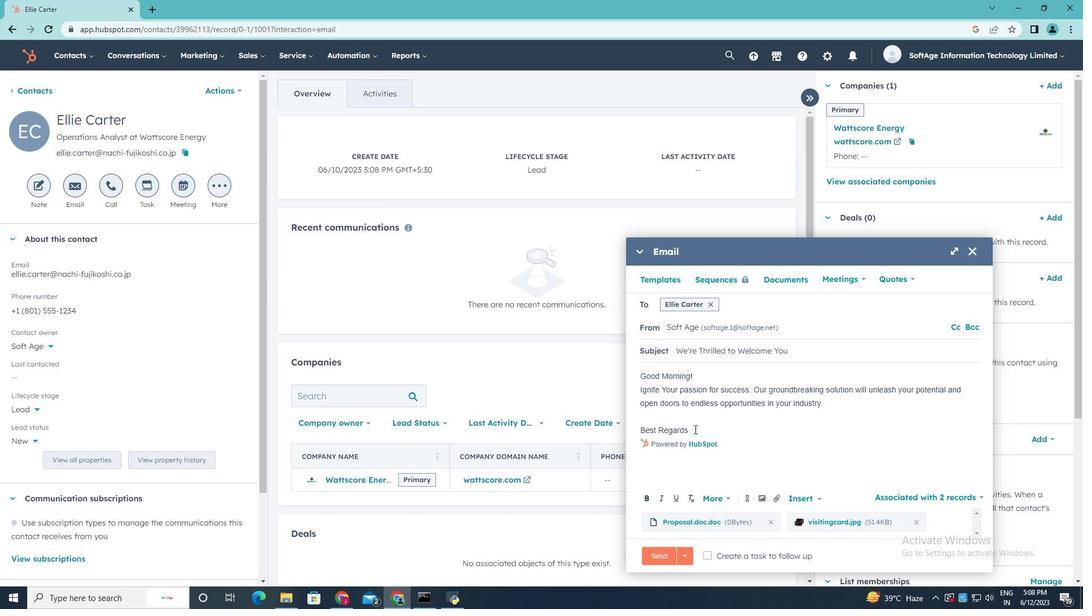 
Action: Mouse pressed left at (696, 428)
Screenshot: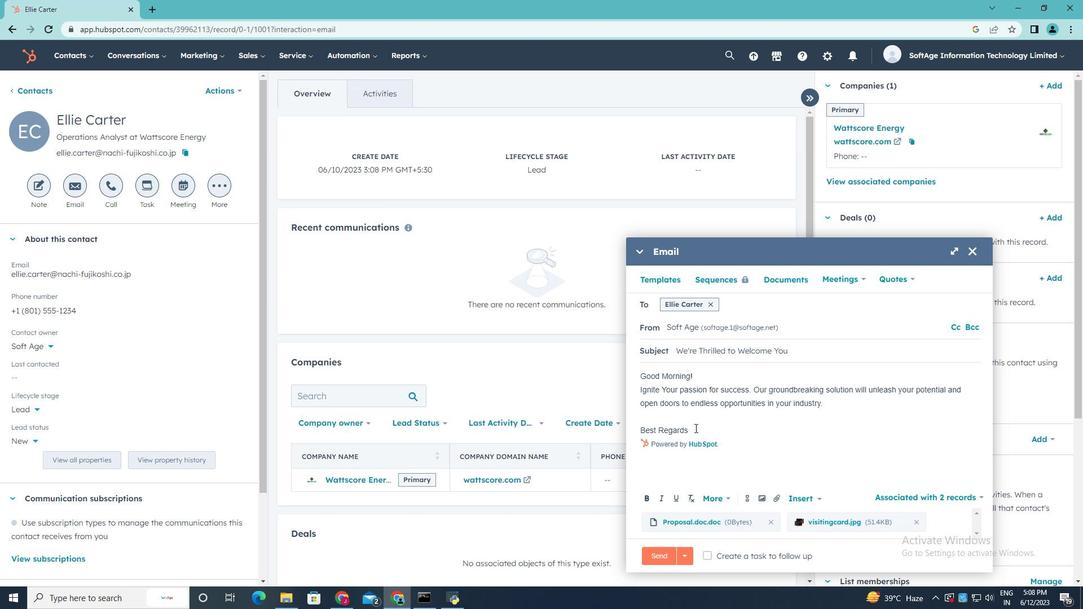 
Action: Mouse moved to (694, 429)
Screenshot: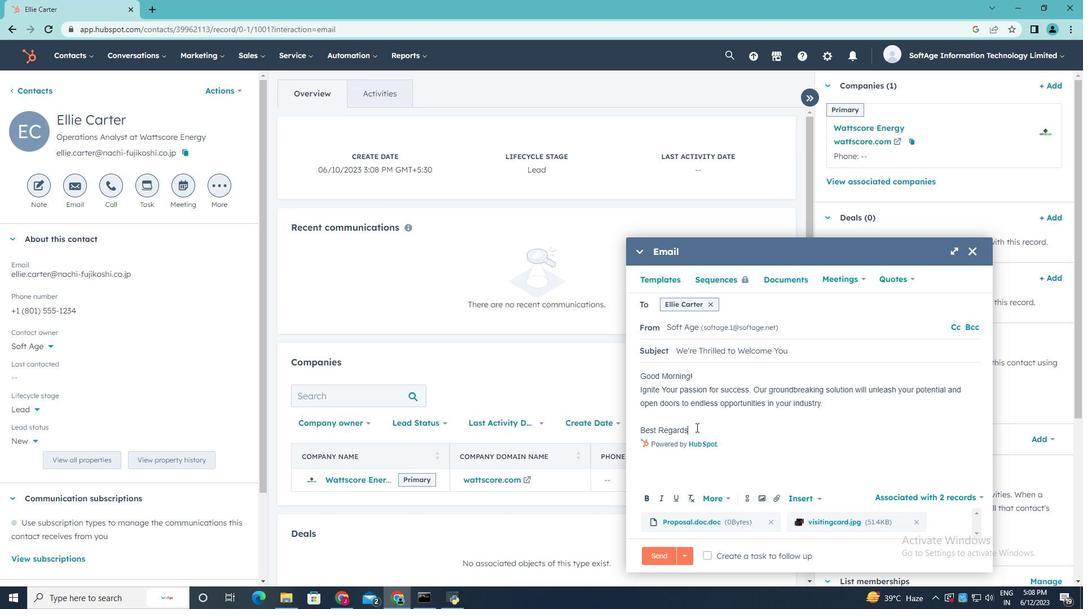 
Action: Key pressed <Key.enter>
Screenshot: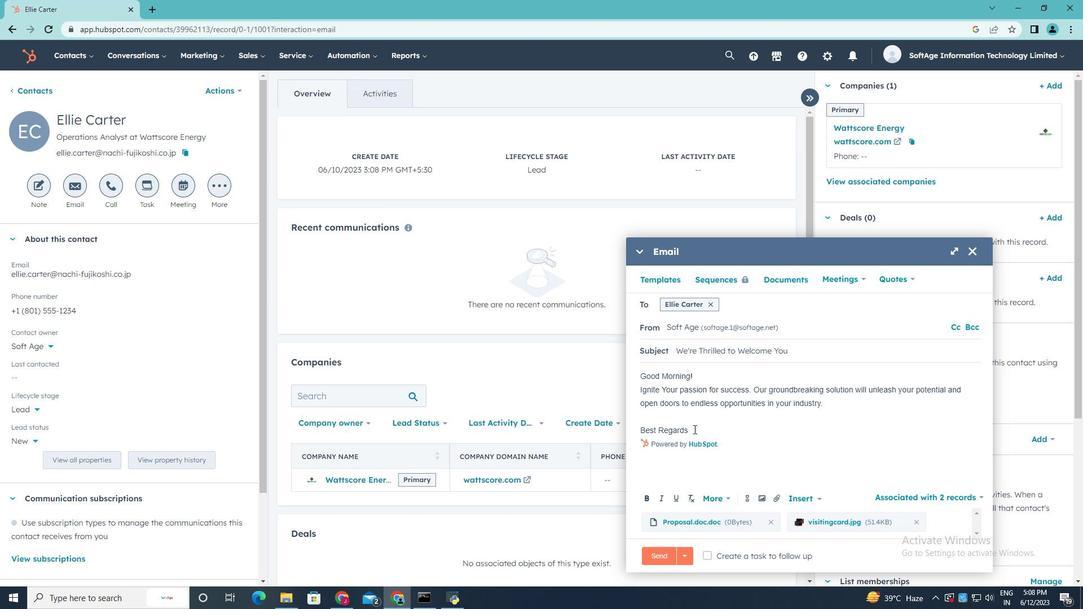
Action: Mouse moved to (747, 499)
Screenshot: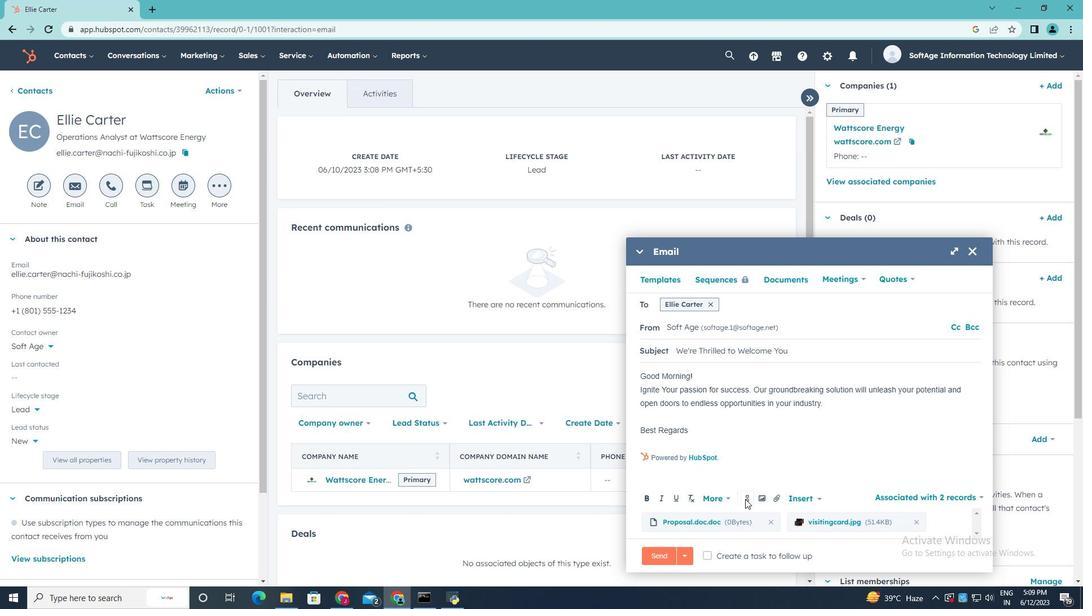 
Action: Mouse pressed left at (747, 499)
Screenshot: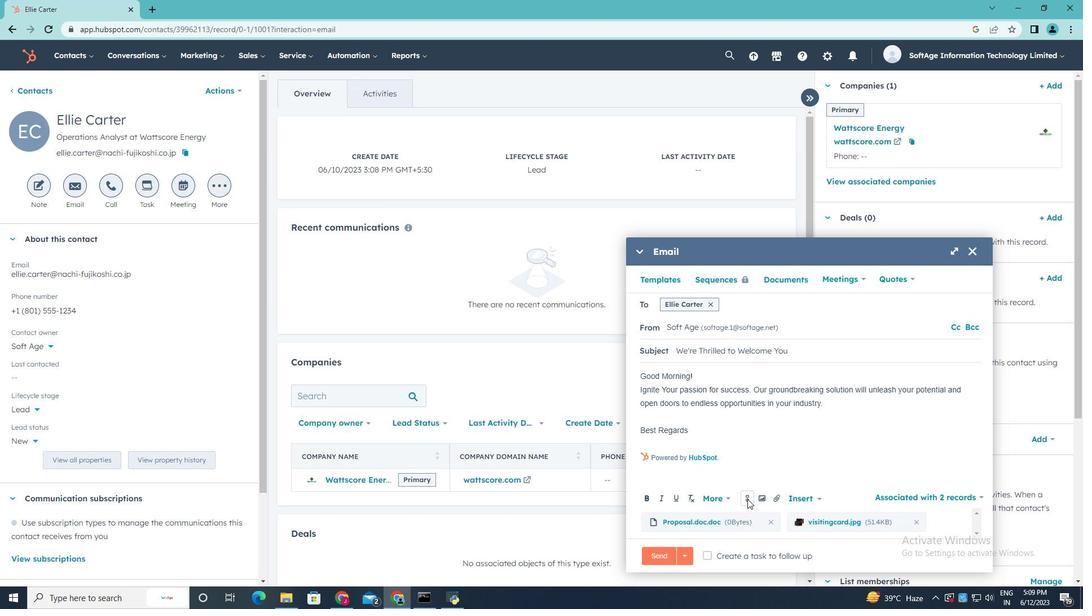 
Action: Mouse moved to (767, 375)
Screenshot: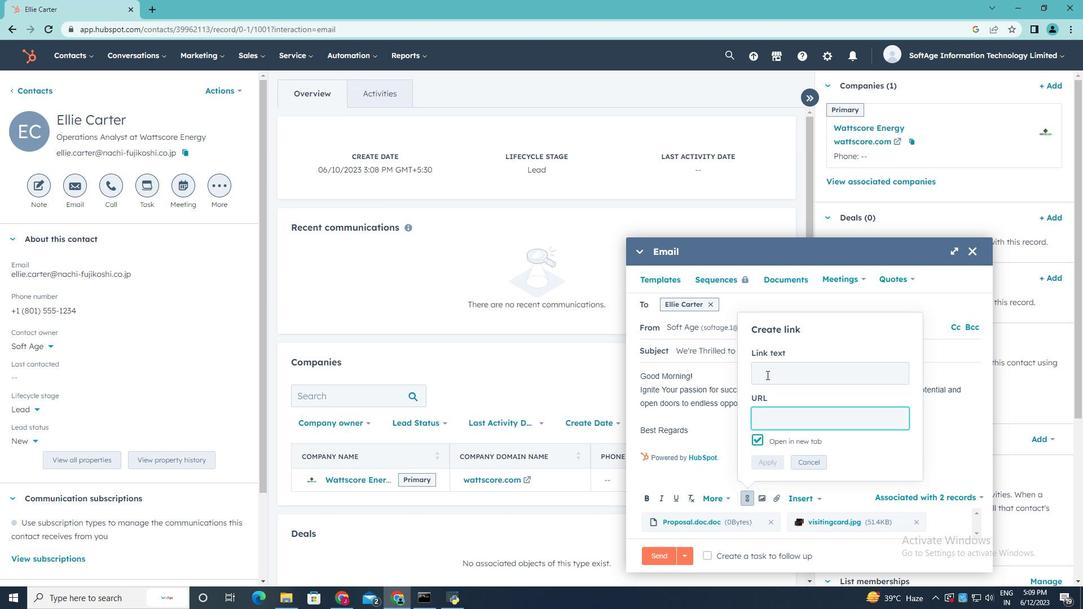 
Action: Mouse pressed left at (767, 375)
Screenshot: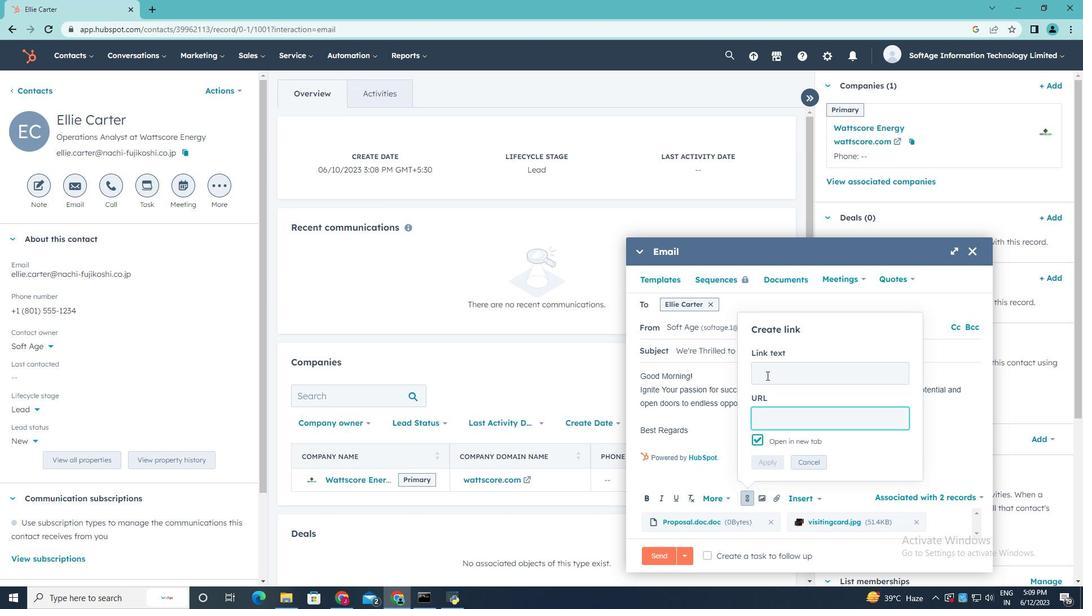 
Action: Mouse moved to (766, 377)
Screenshot: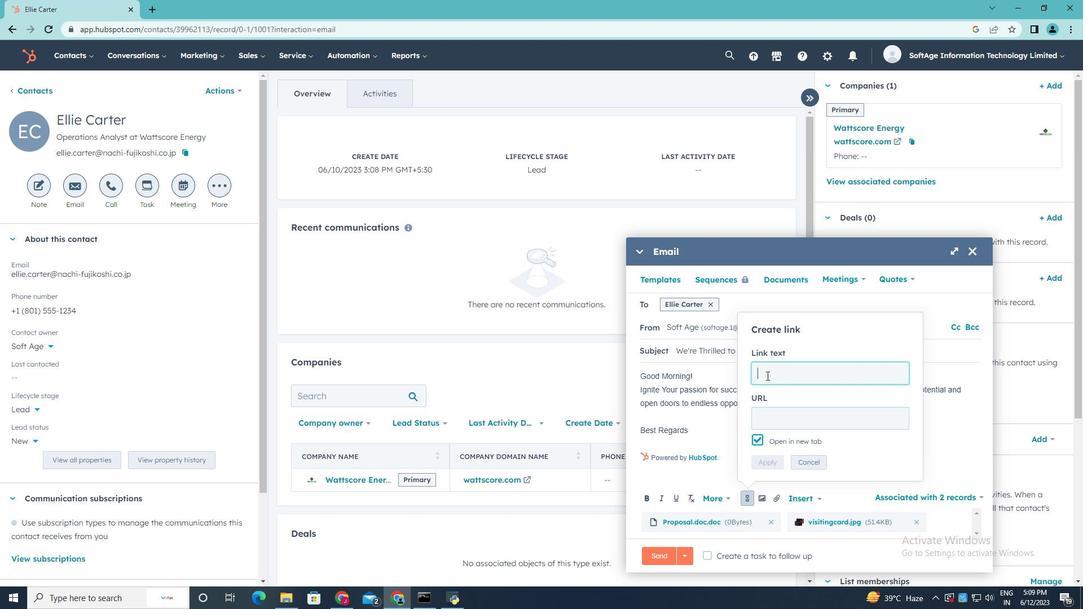 
Action: Key pressed <Key.shift>Wechat
Screenshot: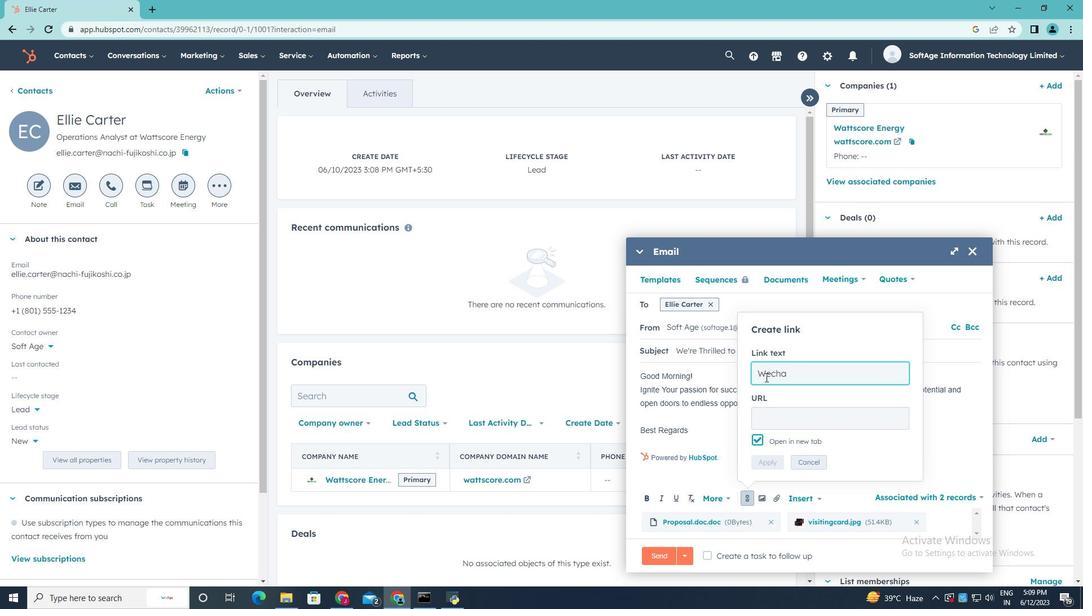
Action: Mouse moved to (784, 416)
Screenshot: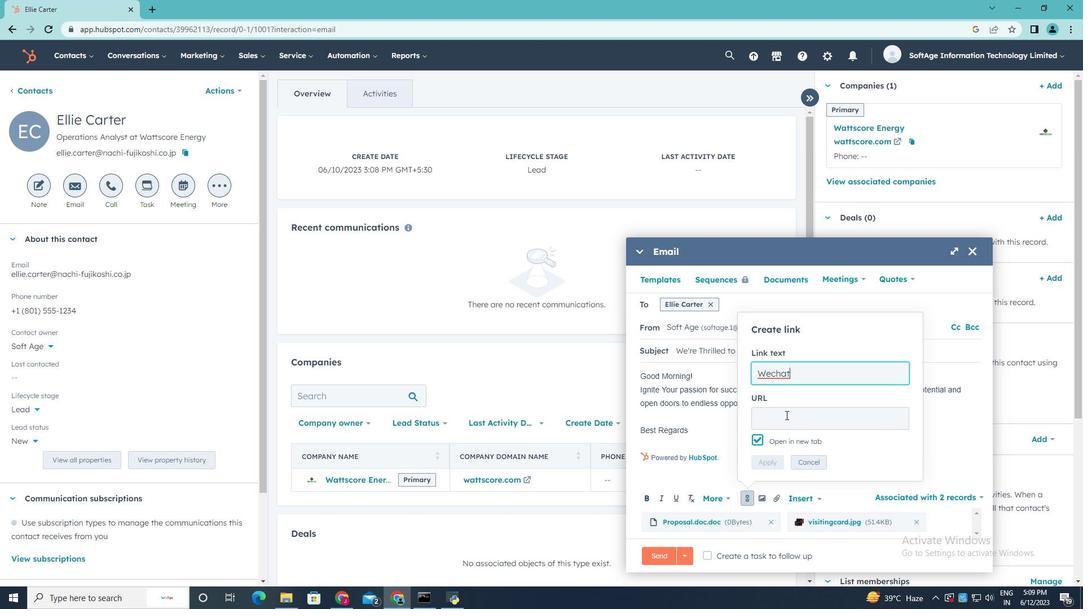 
Action: Mouse pressed left at (784, 416)
Screenshot: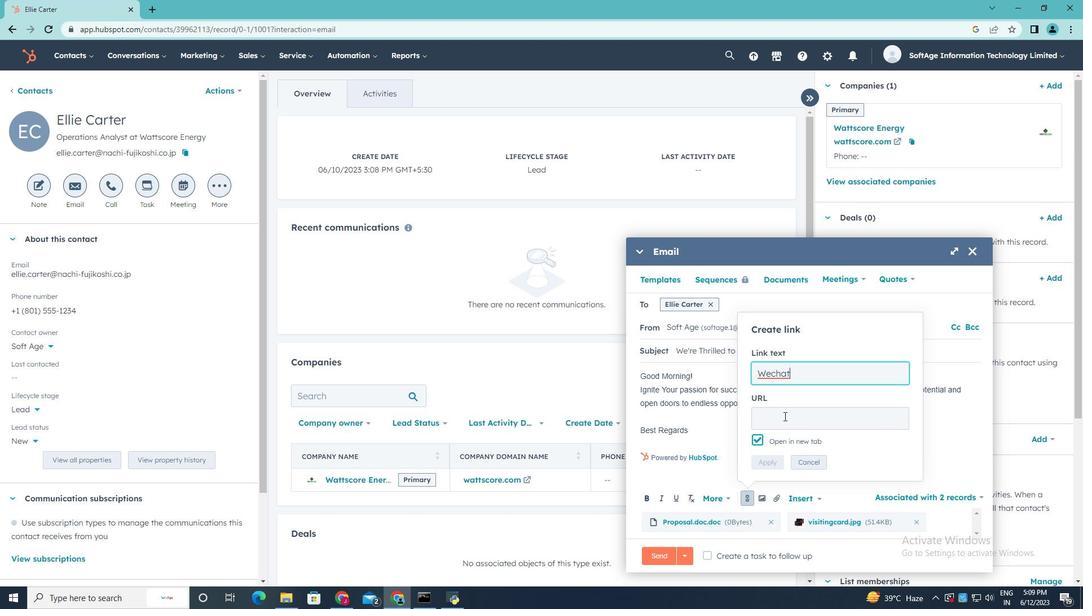 
Action: Key pressed www.wechat.com
Screenshot: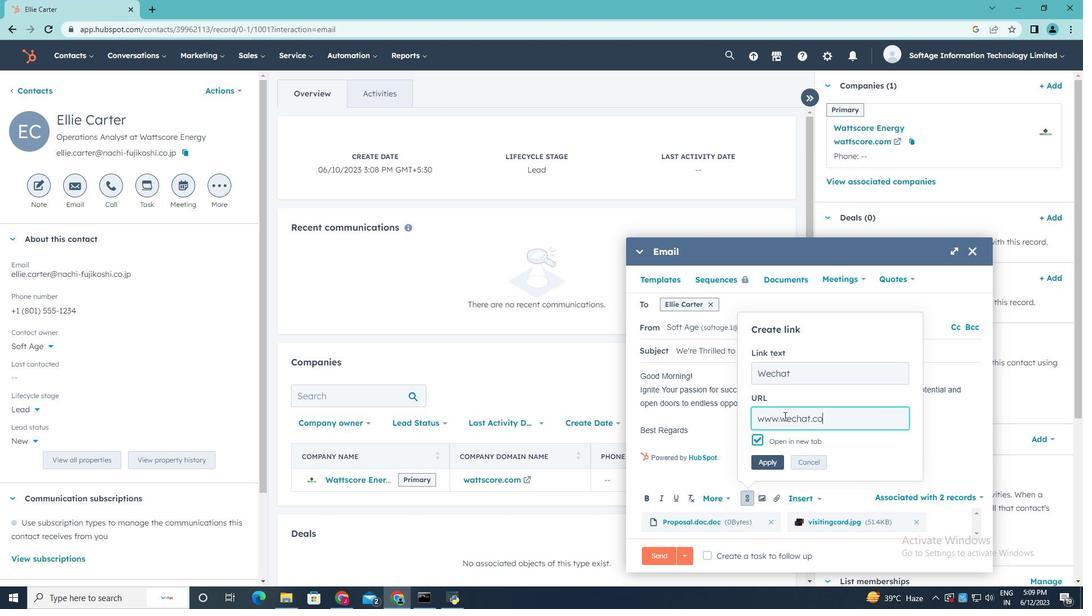 
Action: Mouse moved to (765, 462)
Screenshot: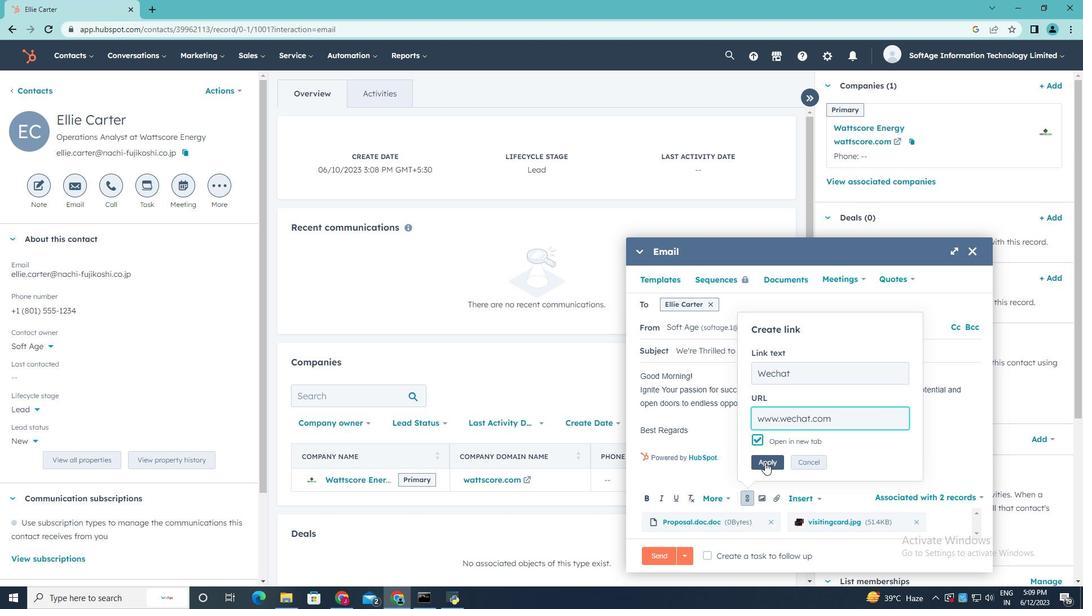 
Action: Mouse pressed left at (765, 462)
Screenshot: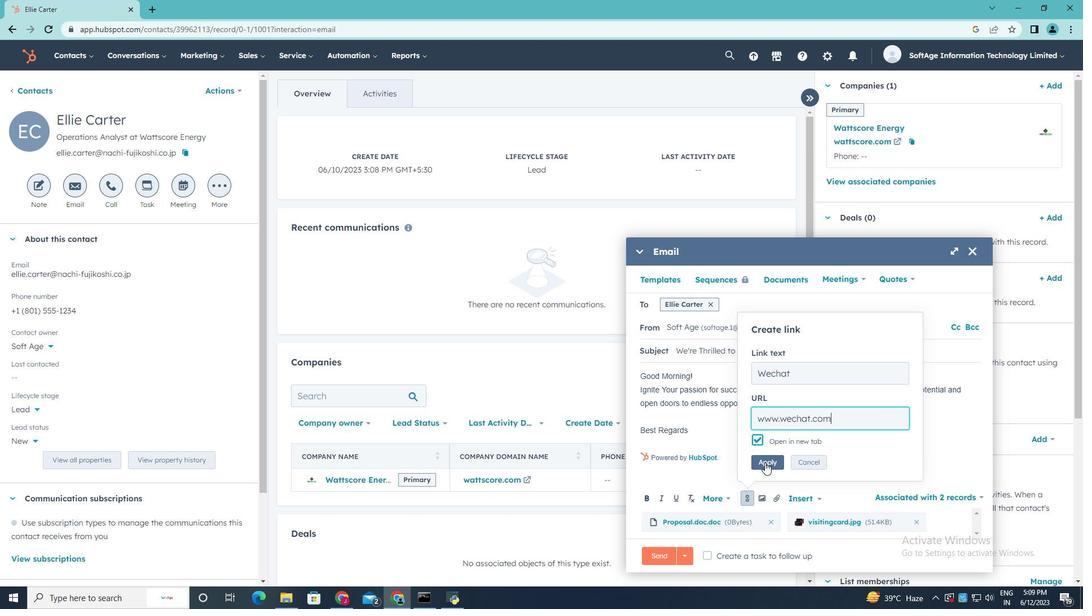
Action: Mouse moved to (708, 555)
Screenshot: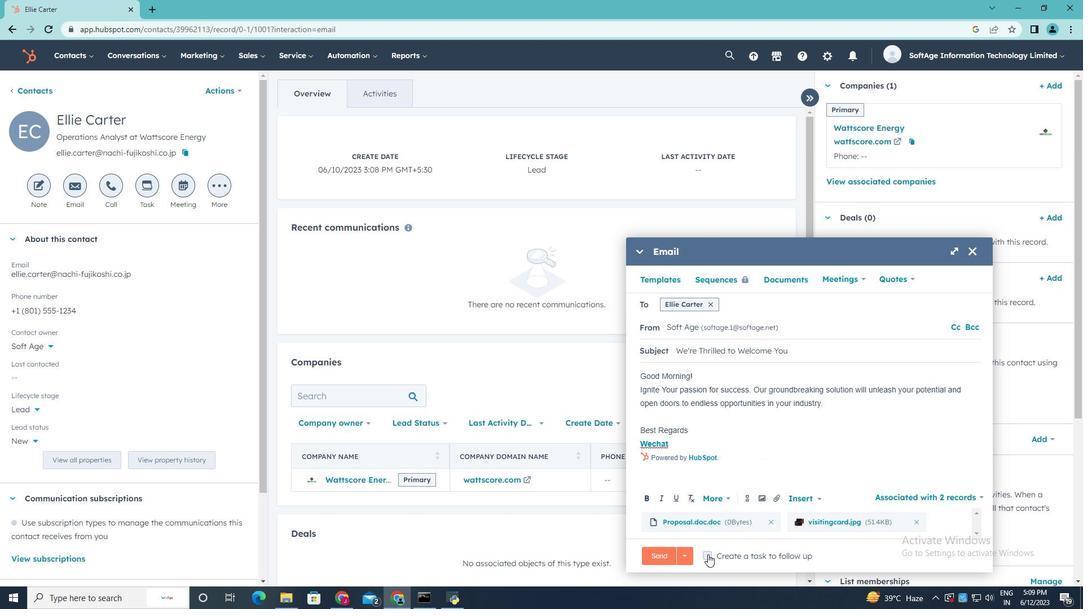 
Action: Mouse pressed left at (708, 555)
Screenshot: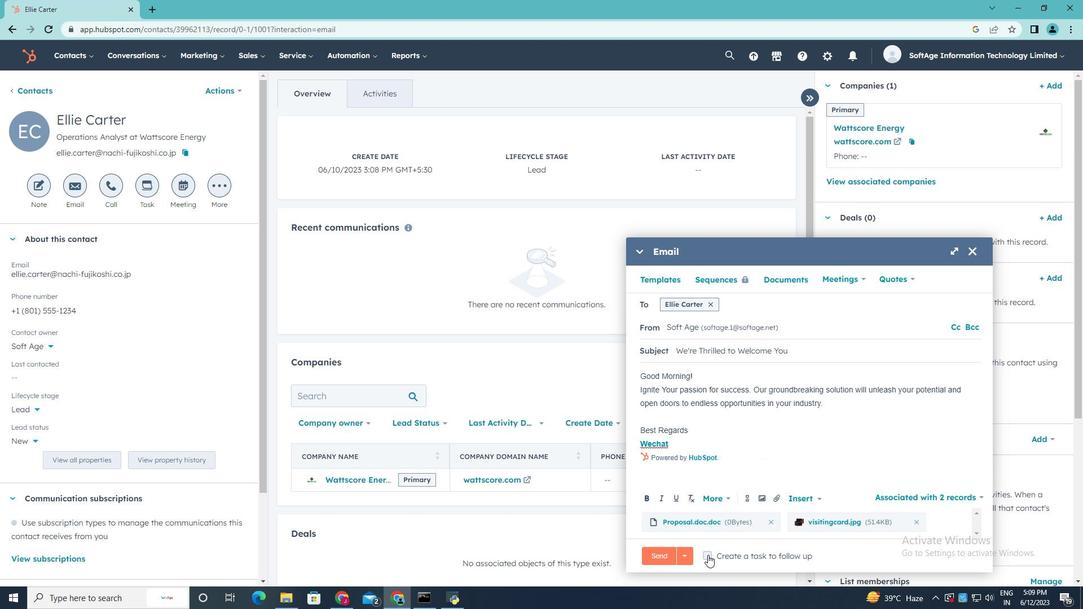 
Action: Mouse moved to (938, 556)
Screenshot: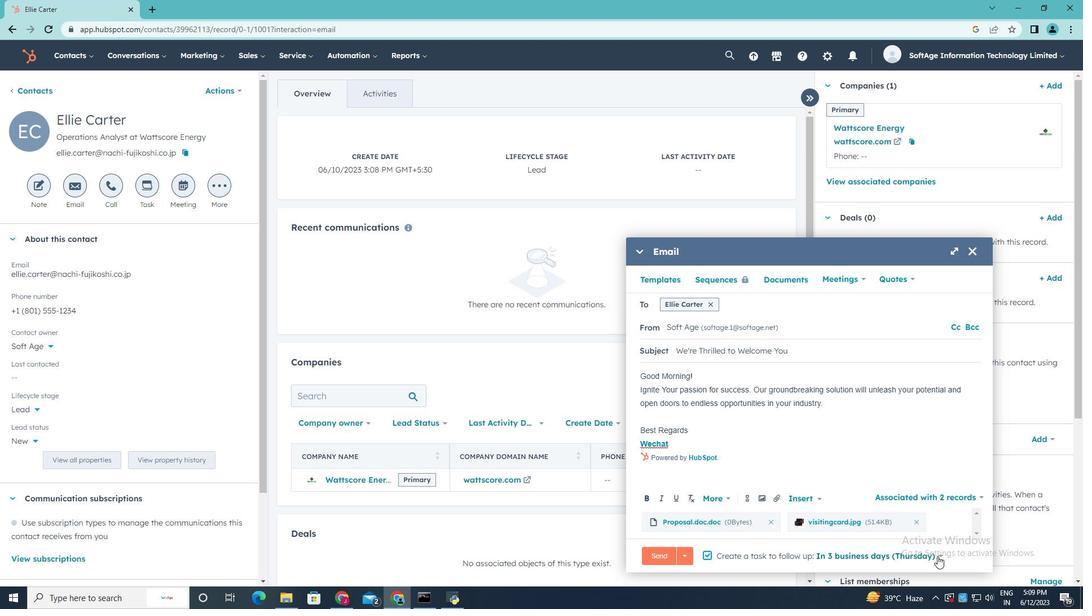 
Action: Mouse pressed left at (938, 556)
Screenshot: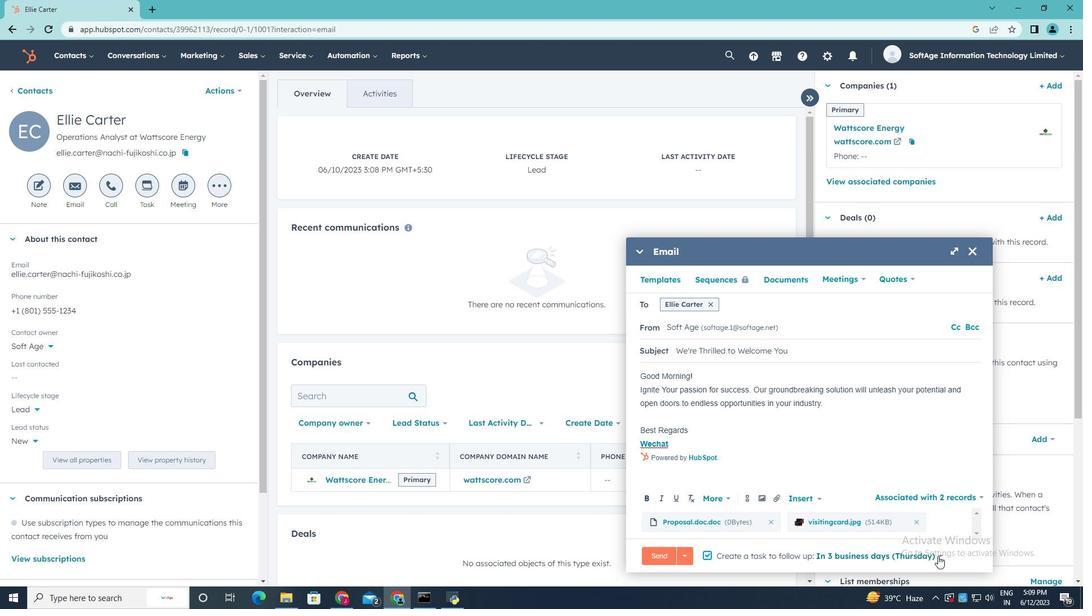 
Action: Mouse moved to (909, 444)
Screenshot: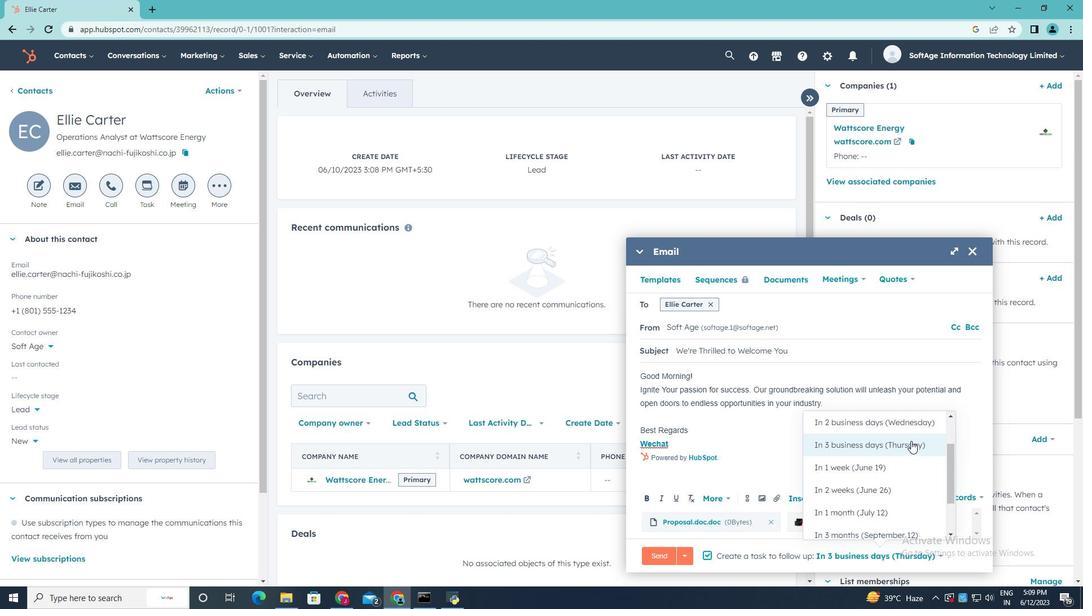 
Action: Mouse pressed left at (909, 444)
Screenshot: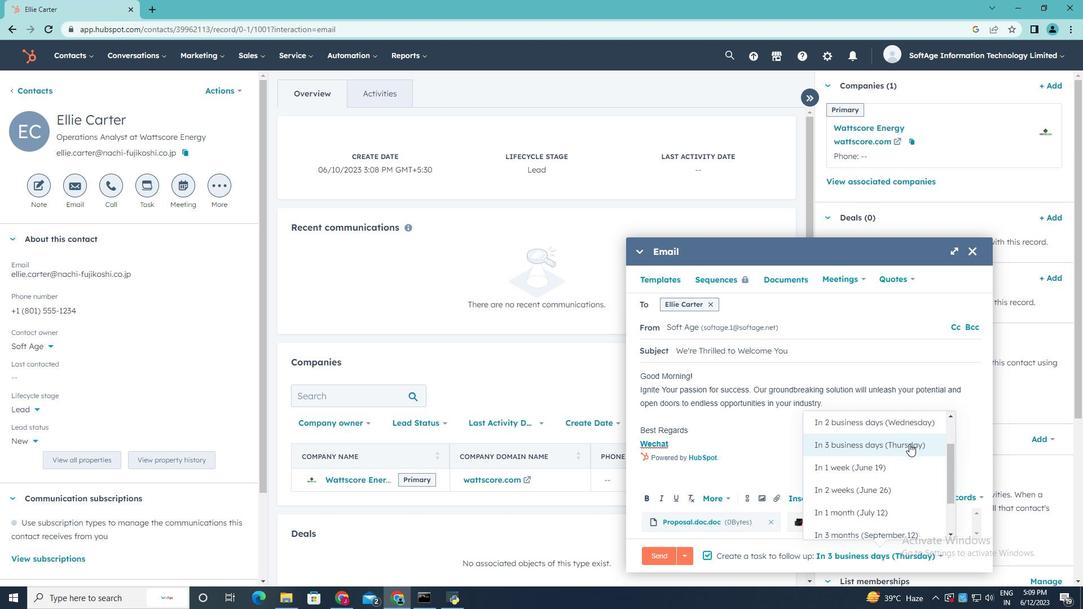 
Action: Mouse moved to (659, 559)
Screenshot: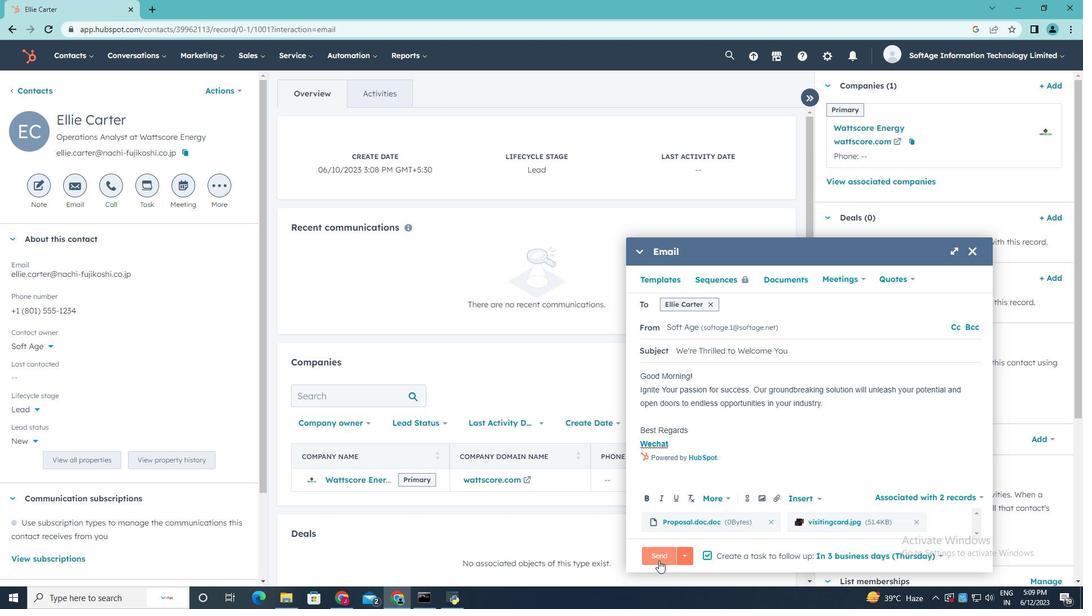 
Action: Mouse pressed left at (659, 559)
Screenshot: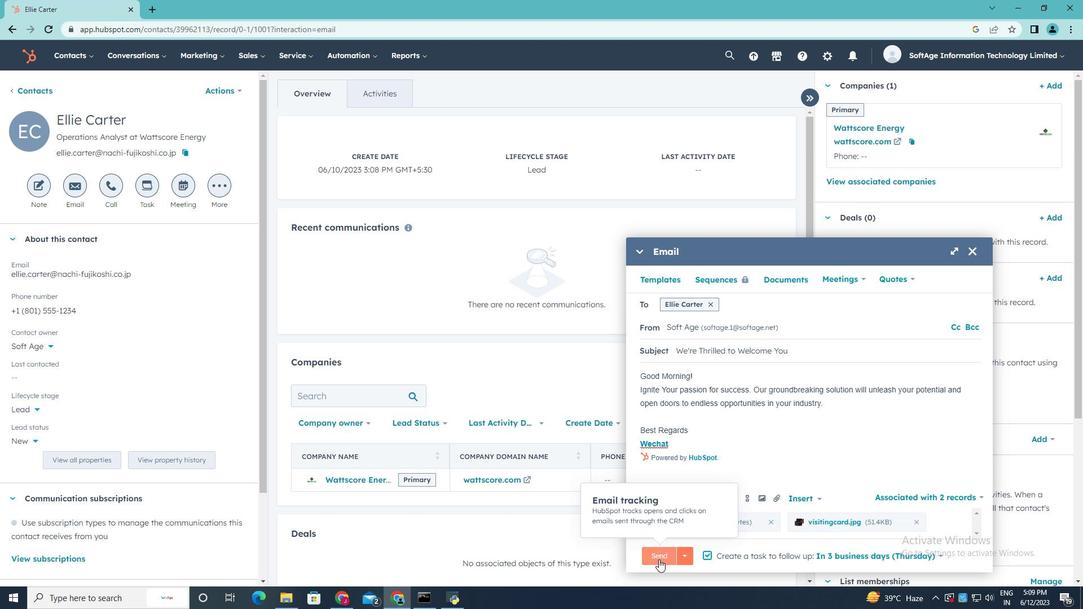 
